Task: Select the listings delighting guests.
Action: Mouse moved to (1148, 323)
Screenshot: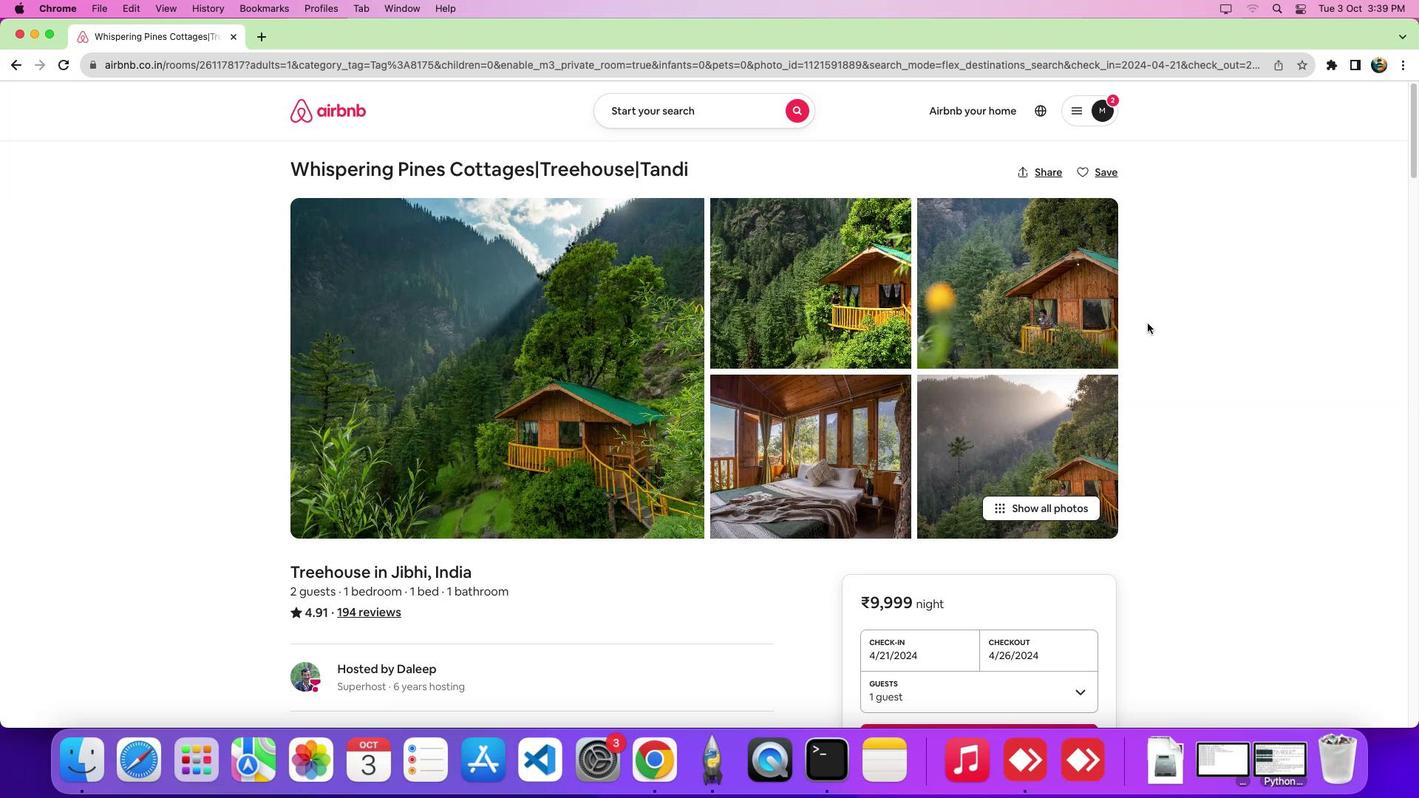 
Action: Mouse pressed left at (1148, 323)
Screenshot: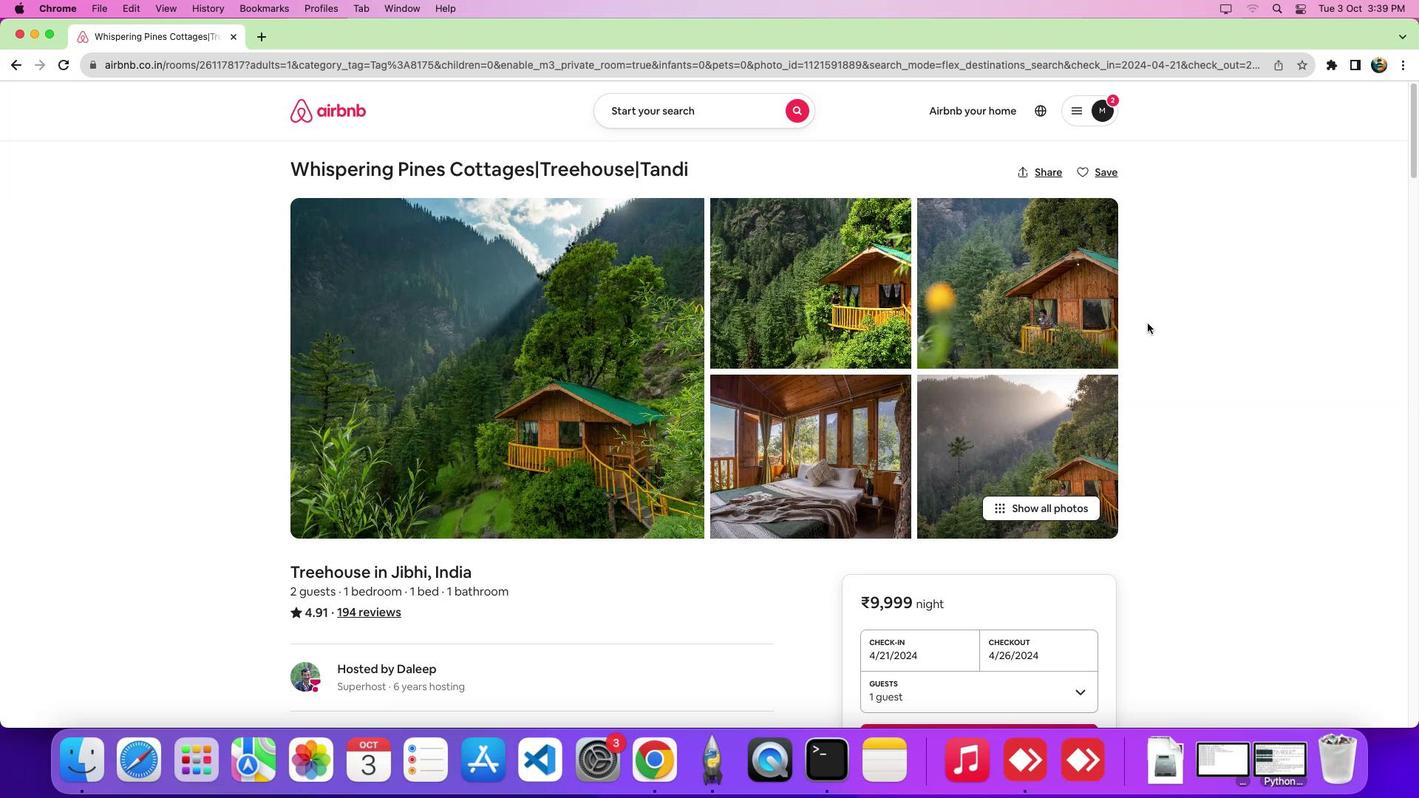 
Action: Mouse scrolled (1148, 323) with delta (0, 0)
Screenshot: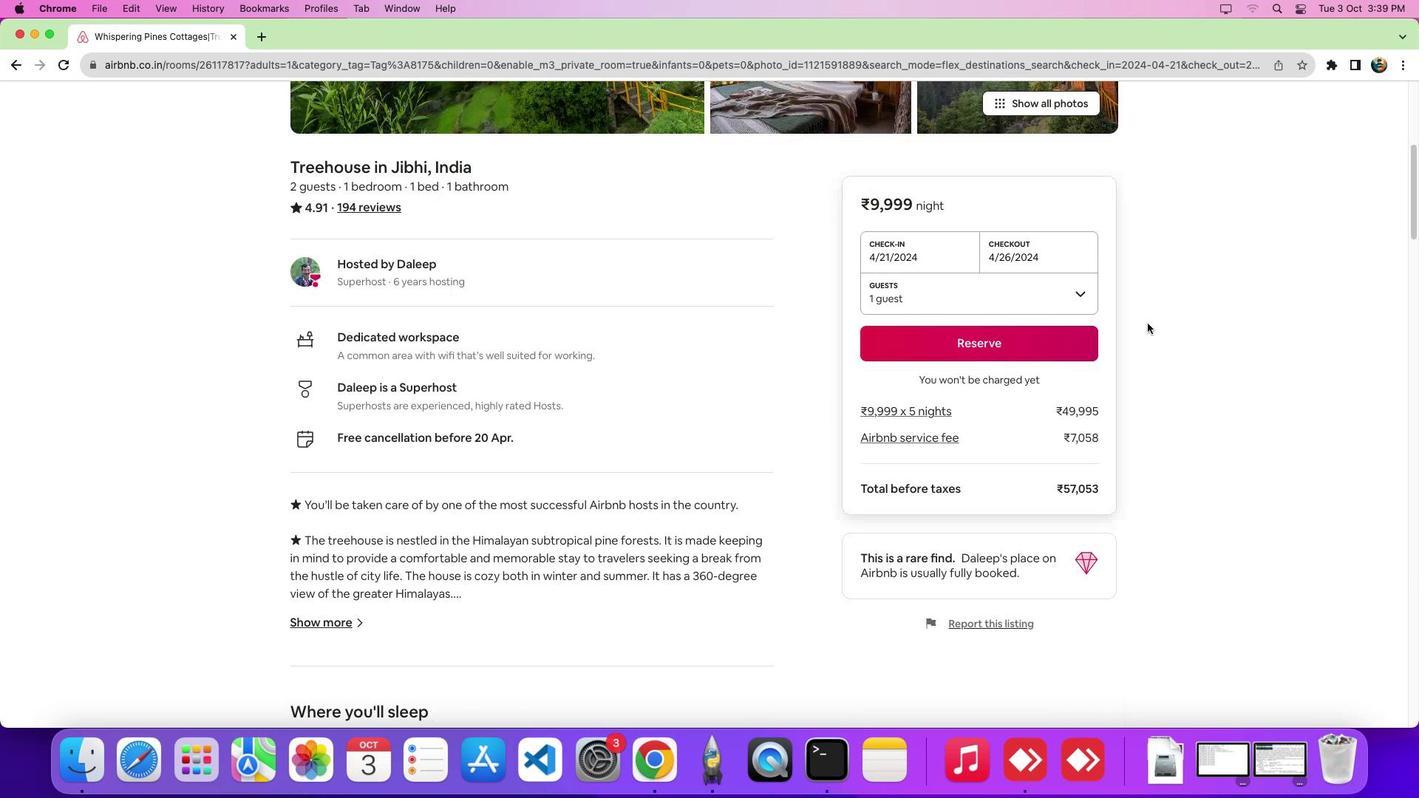 
Action: Mouse scrolled (1148, 323) with delta (0, 0)
Screenshot: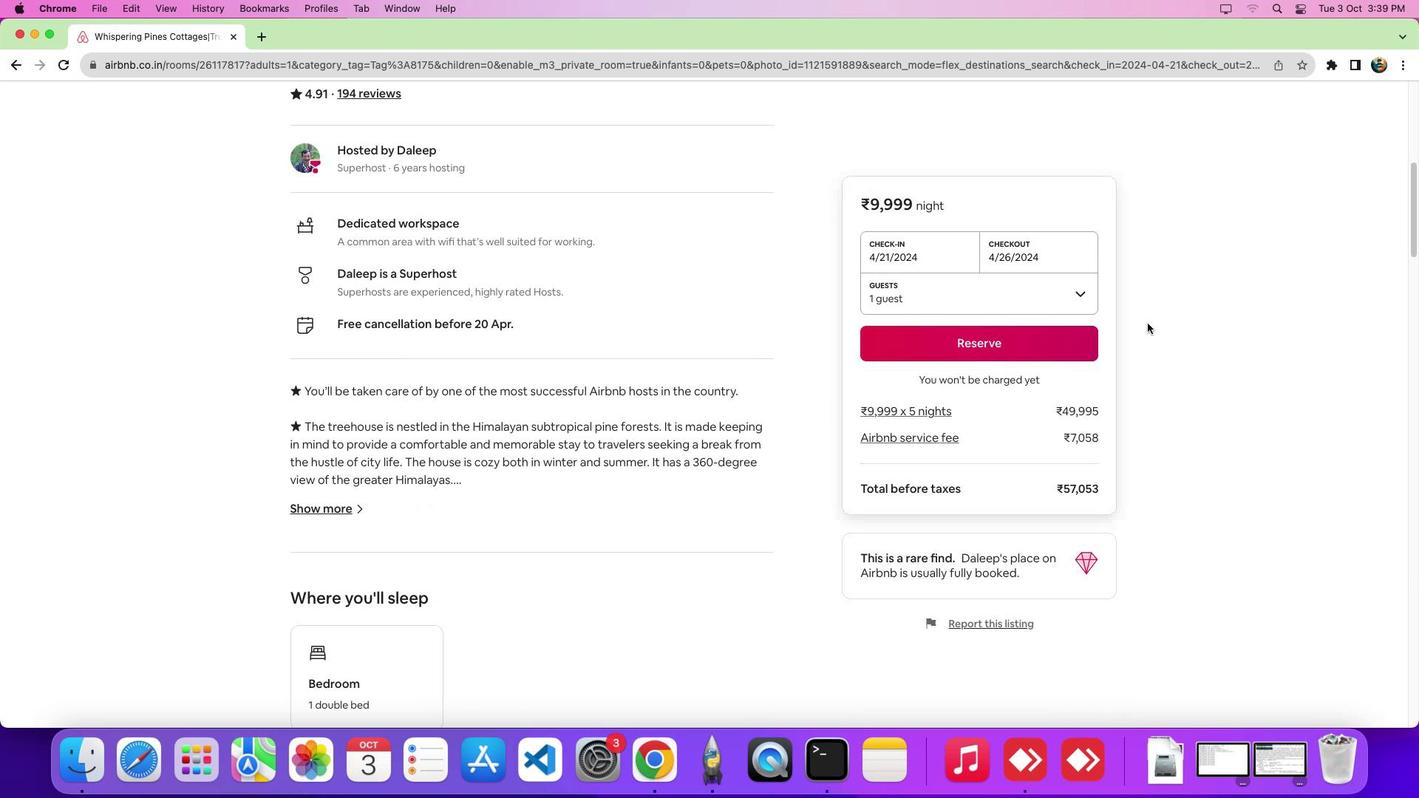 
Action: Mouse scrolled (1148, 323) with delta (0, -5)
Screenshot: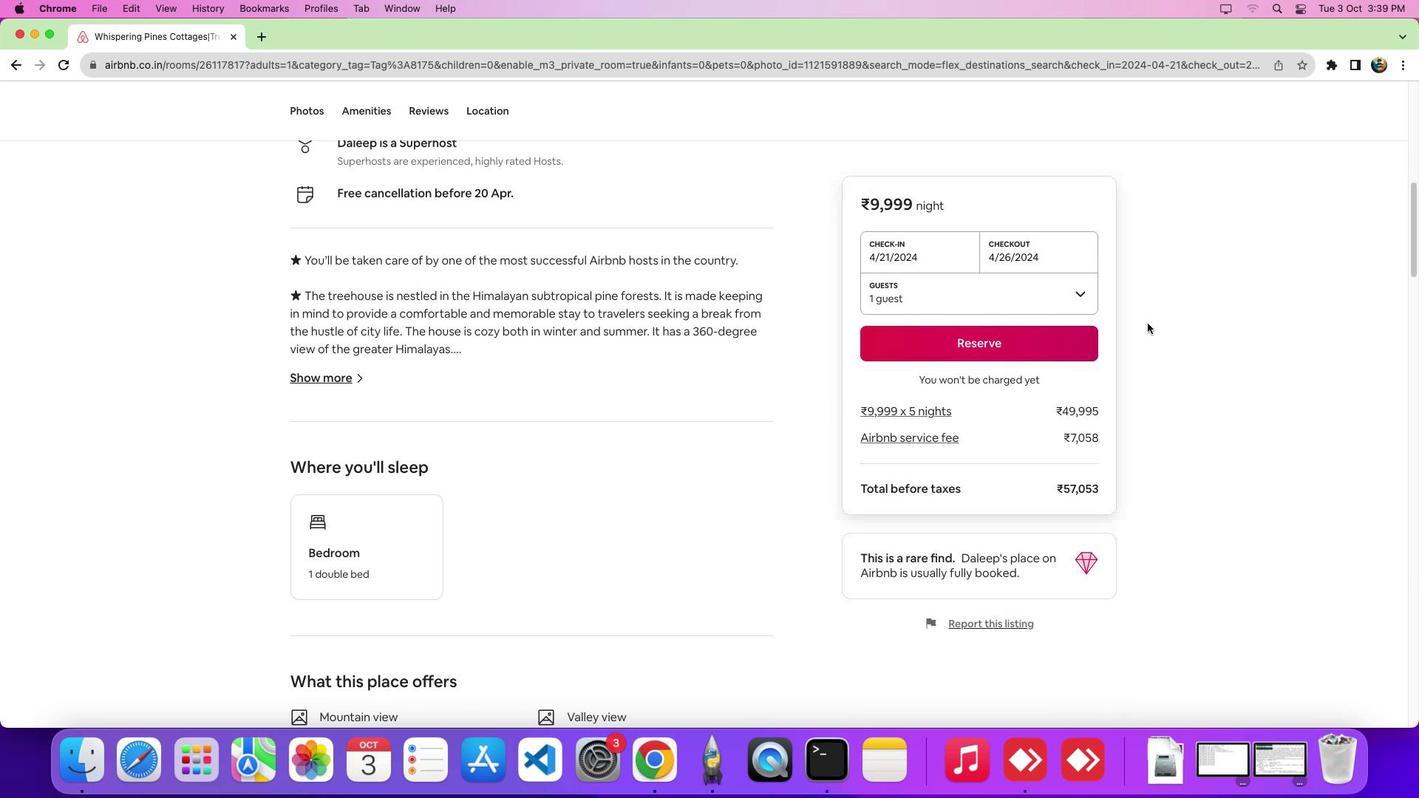 
Action: Mouse scrolled (1148, 323) with delta (0, -8)
Screenshot: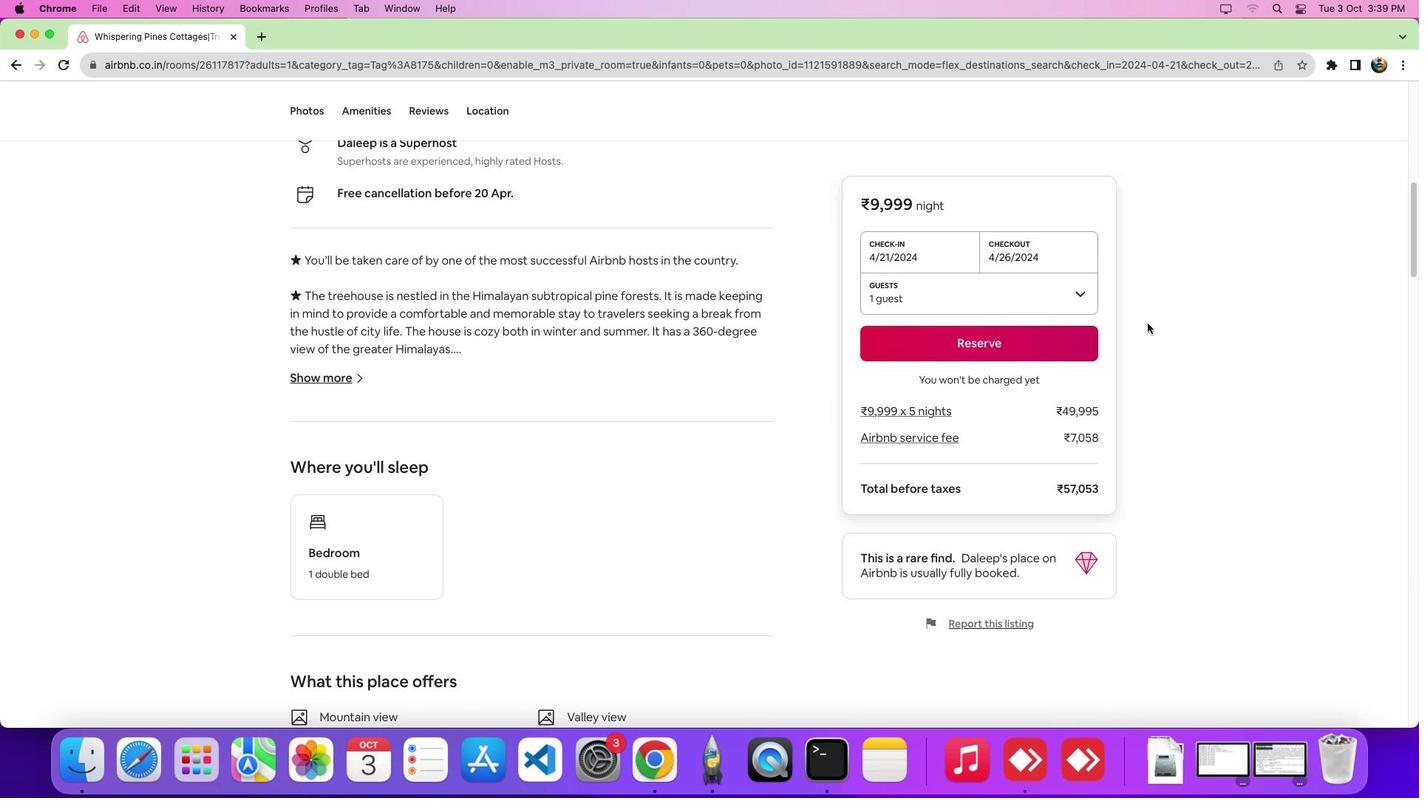 
Action: Mouse scrolled (1148, 323) with delta (0, 0)
Screenshot: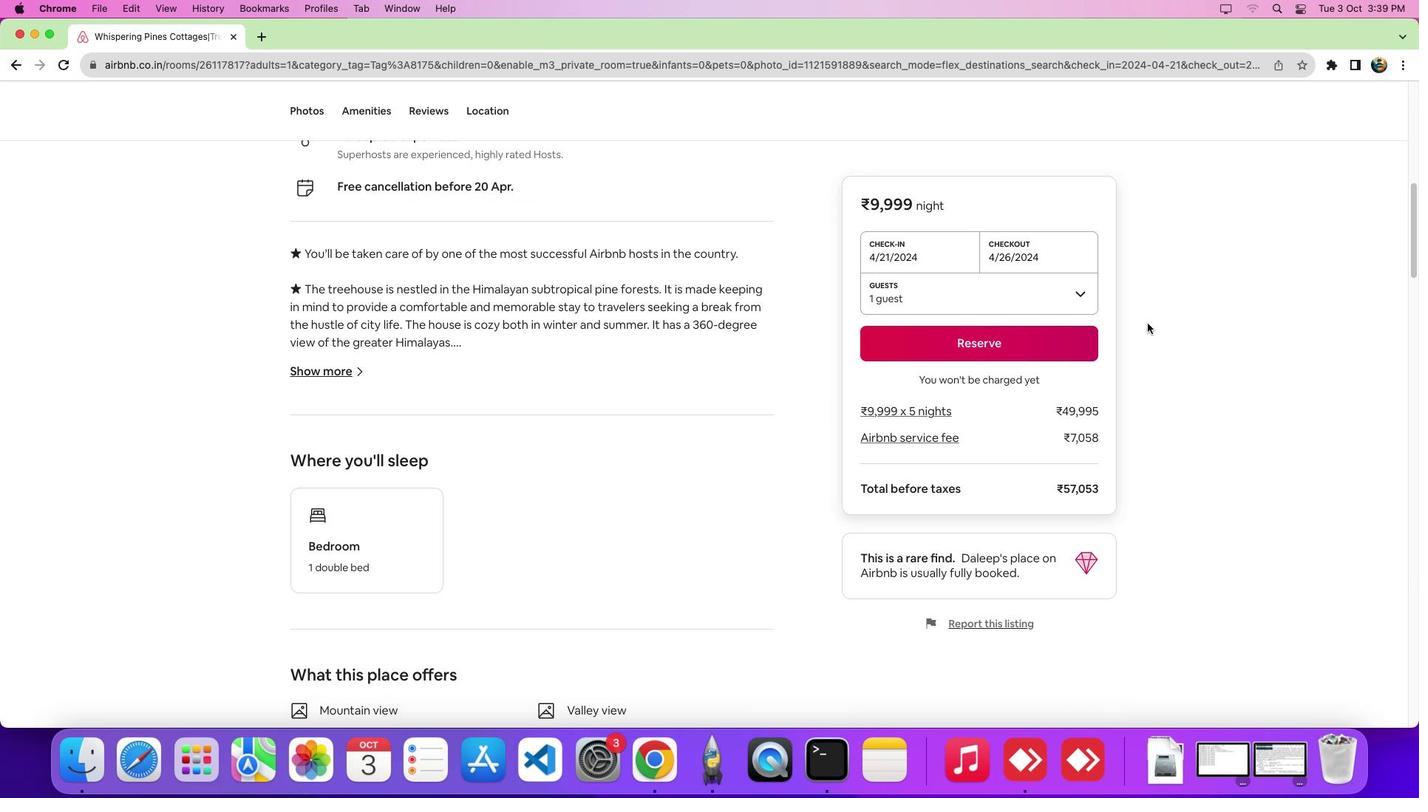 
Action: Mouse scrolled (1148, 323) with delta (0, 0)
Screenshot: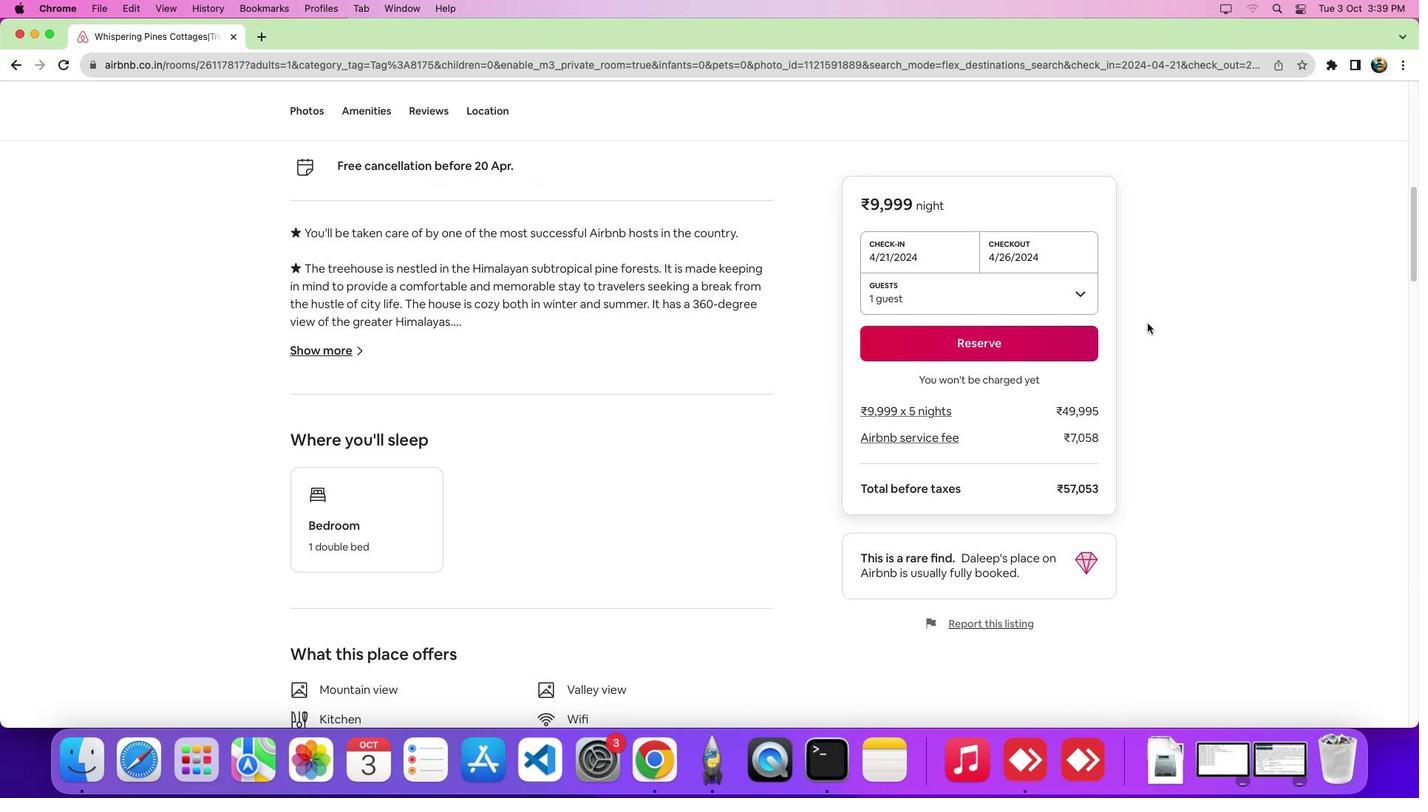 
Action: Mouse scrolled (1148, 323) with delta (0, 0)
Screenshot: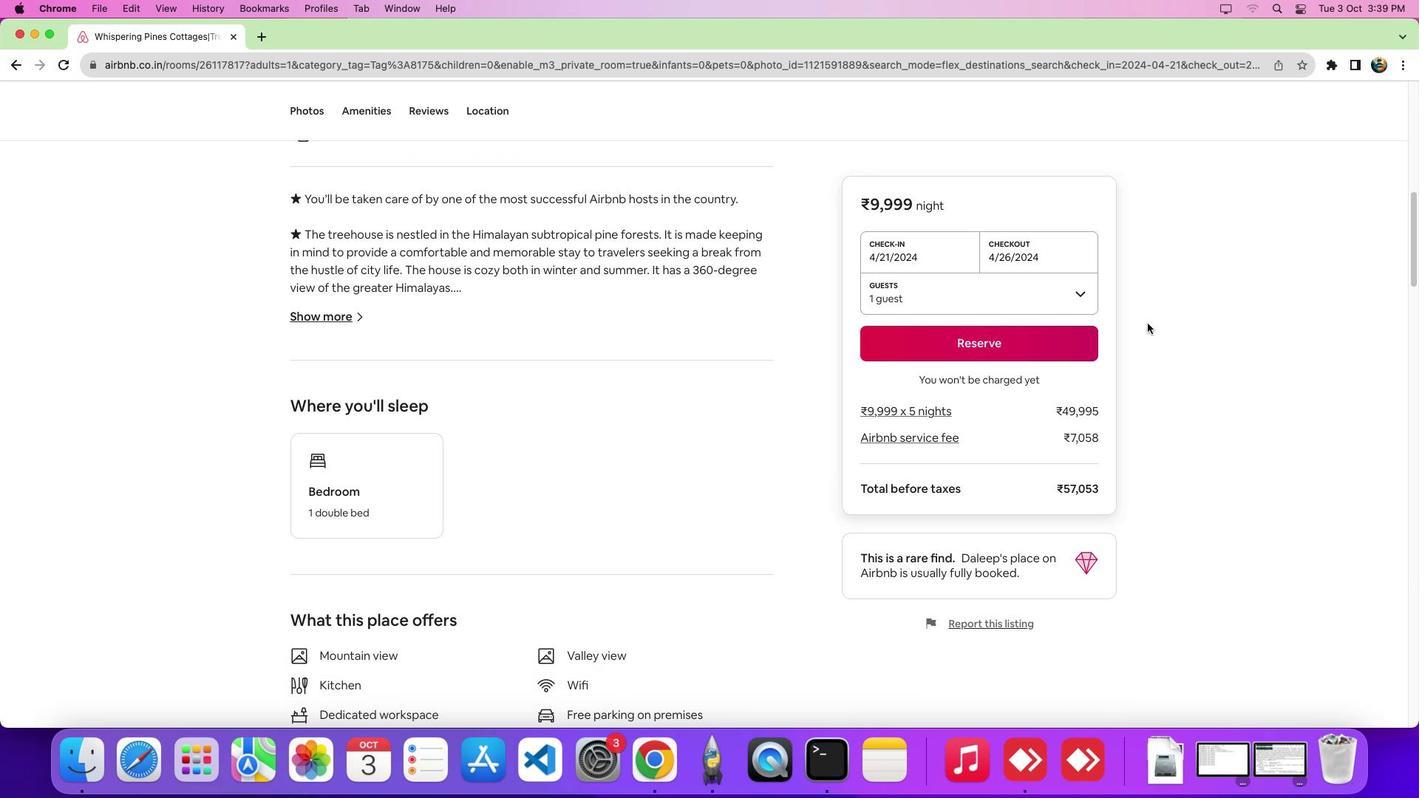 
Action: Mouse scrolled (1148, 323) with delta (0, 0)
Screenshot: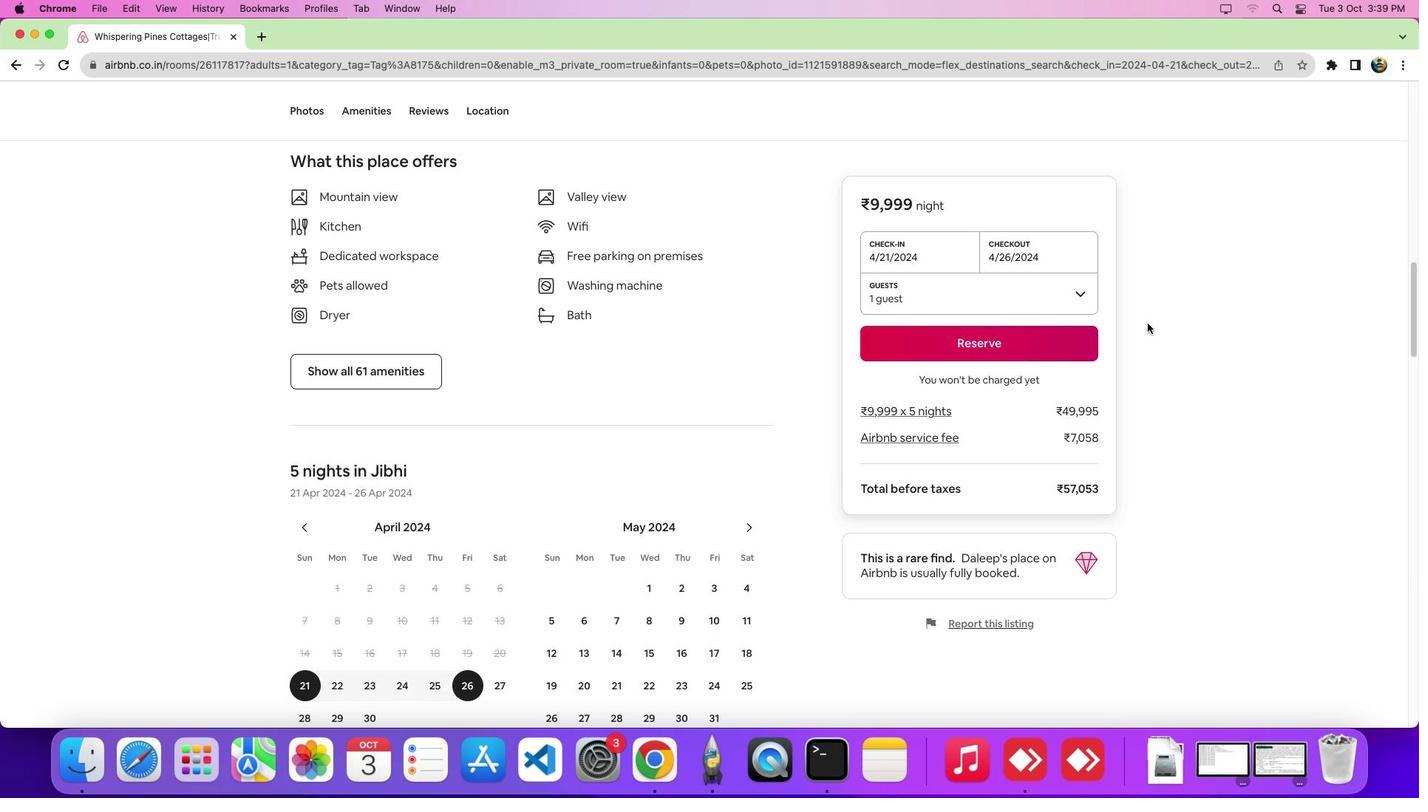 
Action: Mouse scrolled (1148, 323) with delta (0, -1)
Screenshot: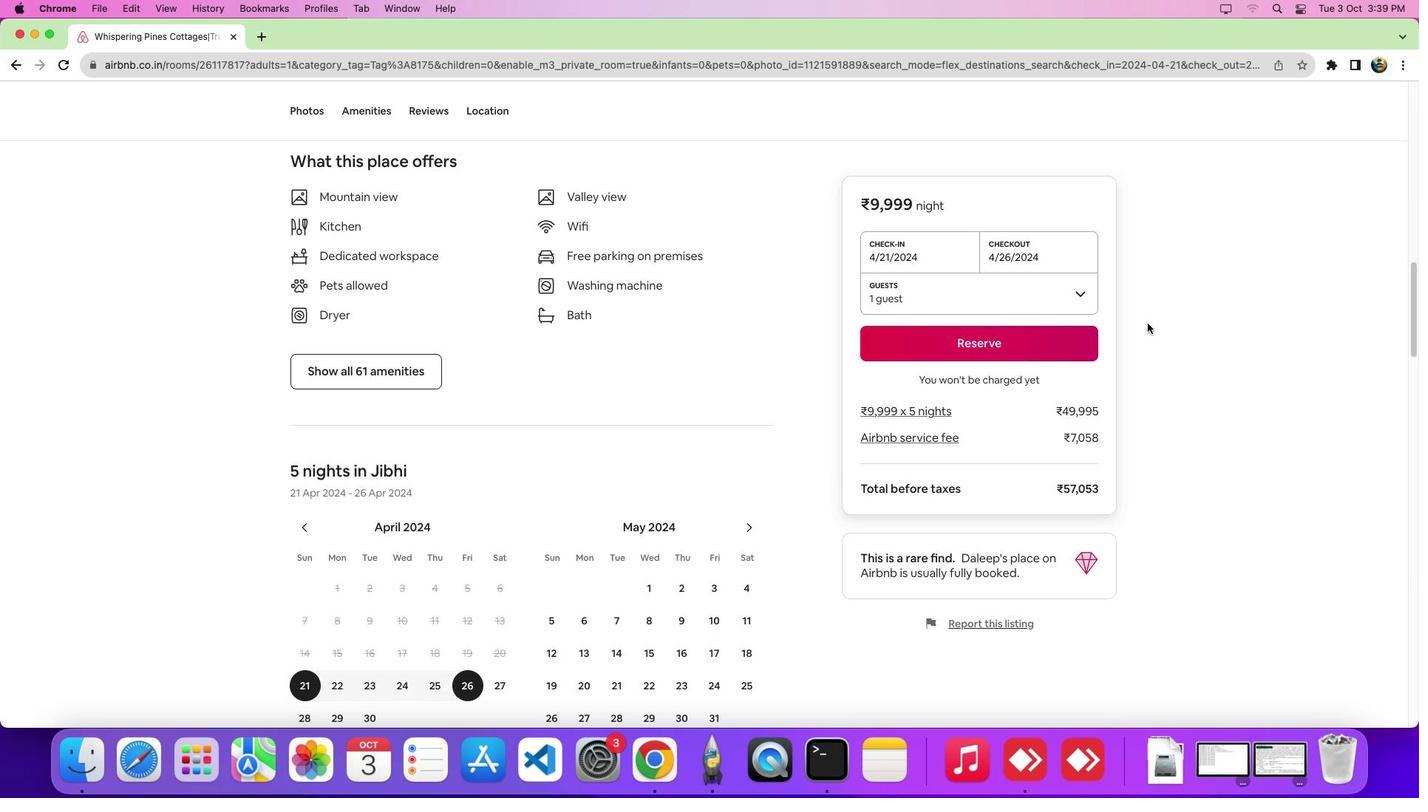 
Action: Mouse scrolled (1148, 323) with delta (0, -6)
Screenshot: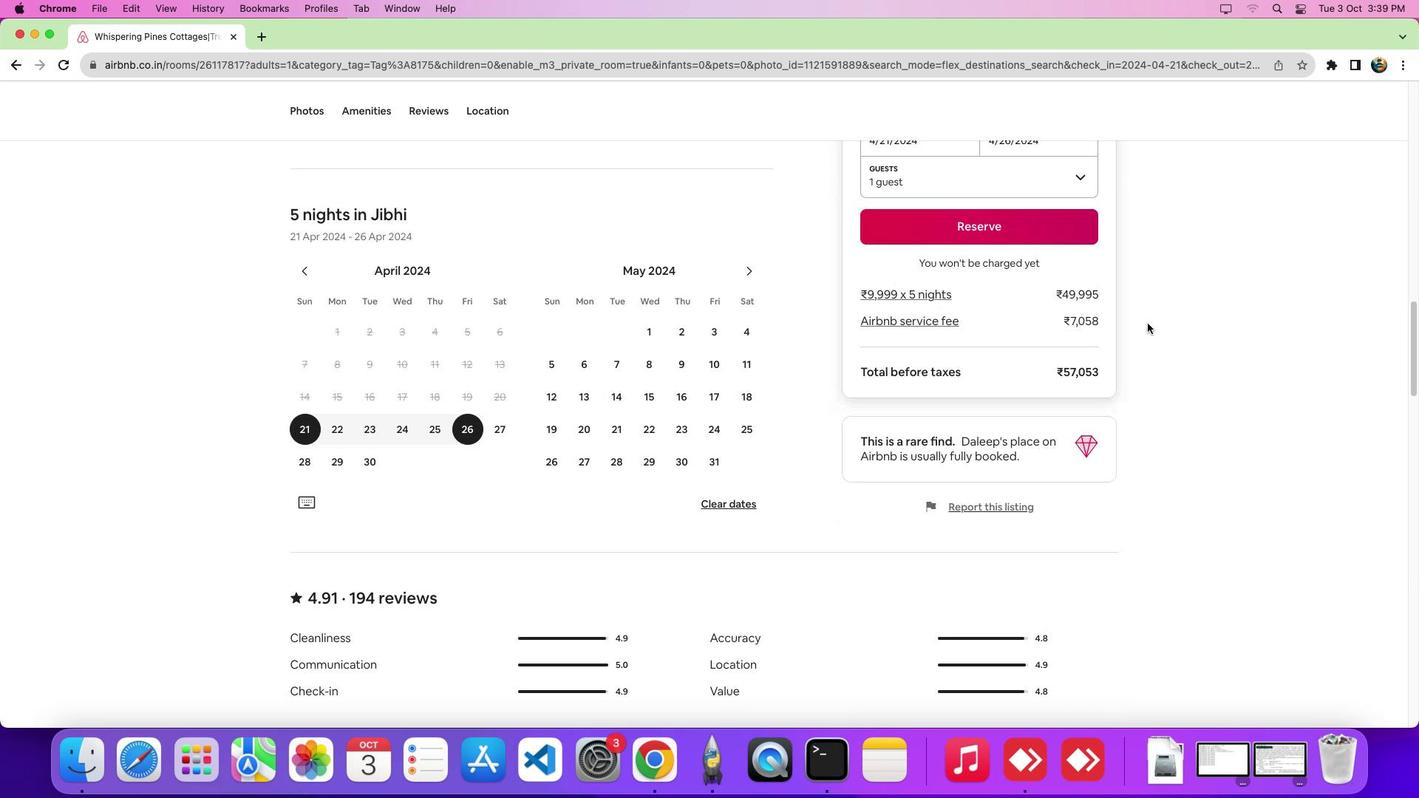 
Action: Mouse scrolled (1148, 323) with delta (0, -8)
Screenshot: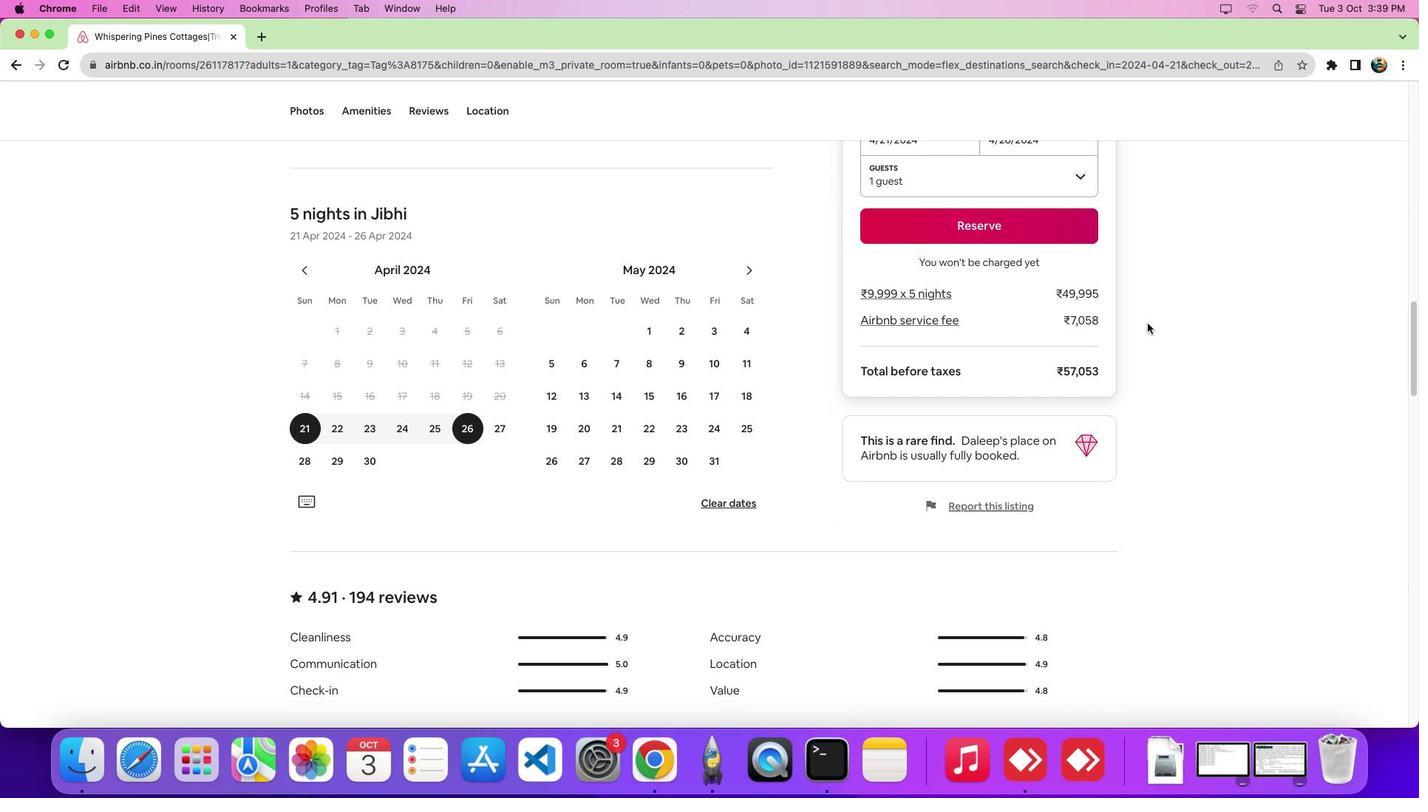 
Action: Mouse scrolled (1148, 323) with delta (0, 0)
Screenshot: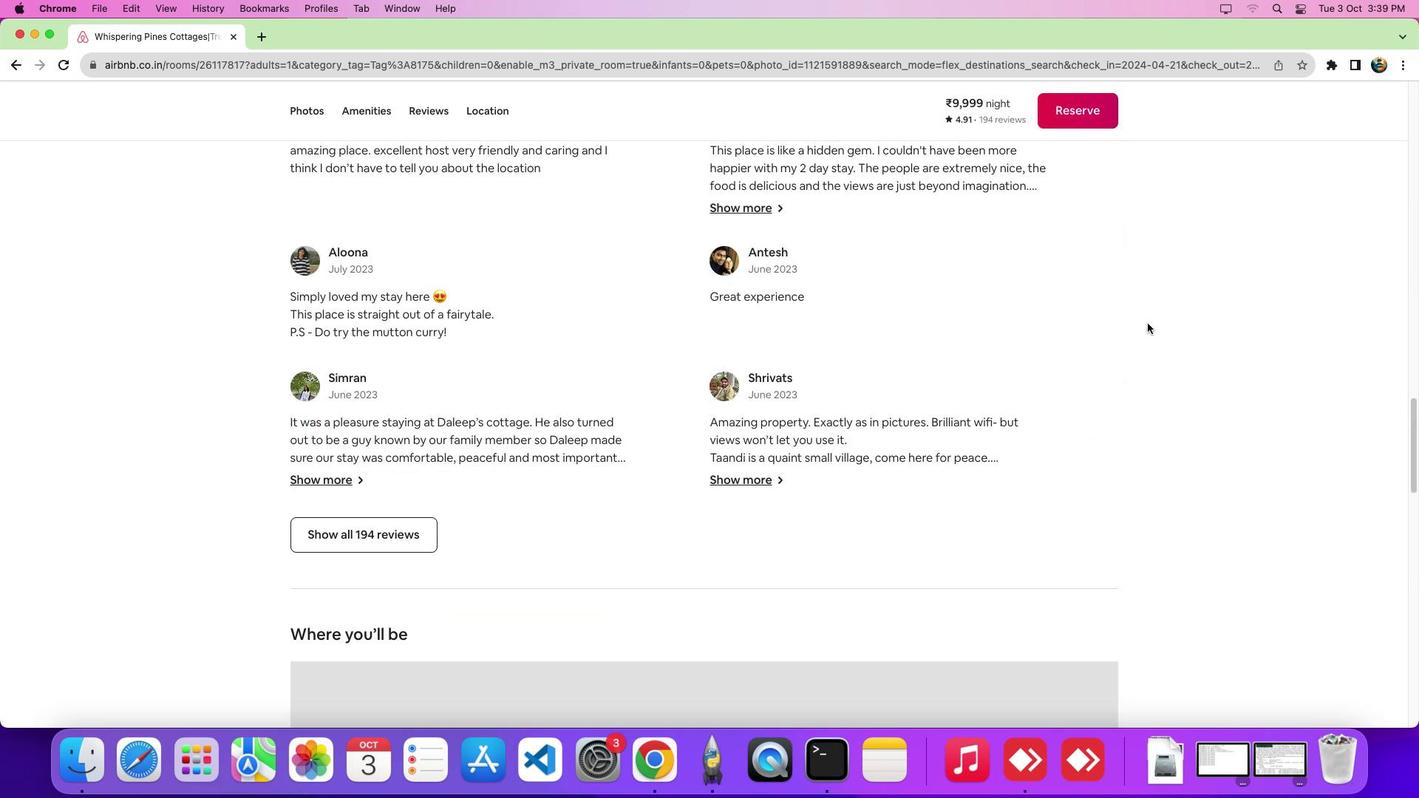 
Action: Mouse scrolled (1148, 323) with delta (0, -1)
Screenshot: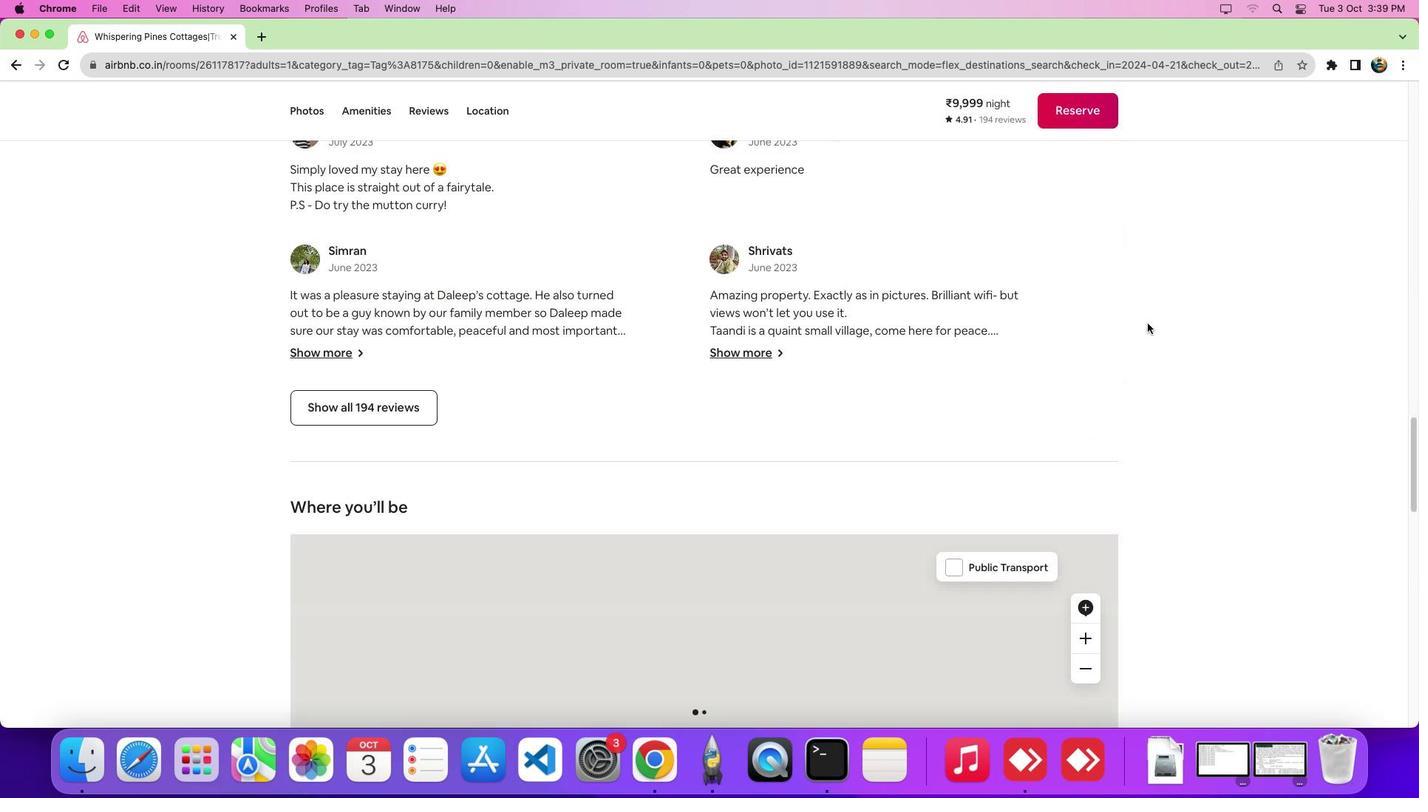 
Action: Mouse scrolled (1148, 323) with delta (0, -6)
Screenshot: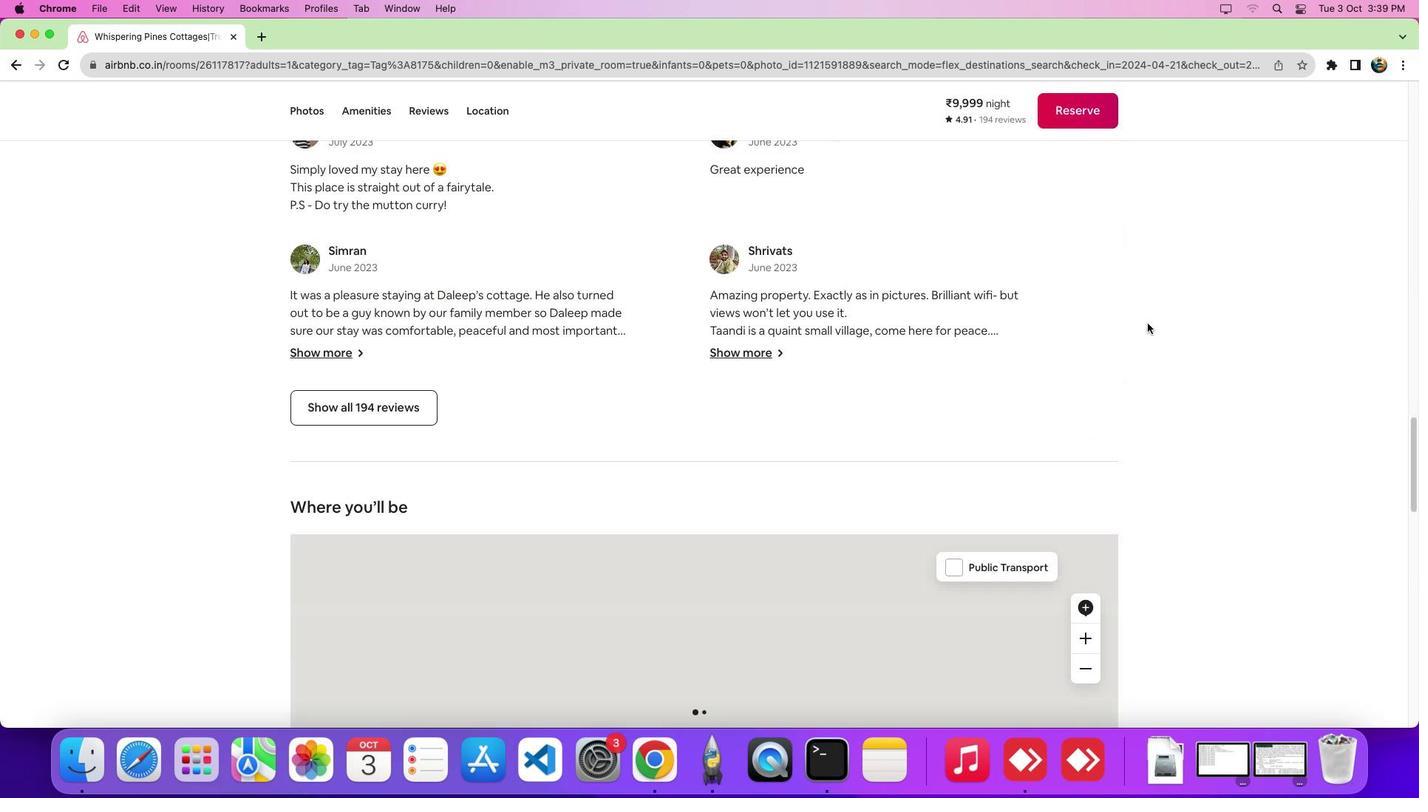 
Action: Mouse scrolled (1148, 323) with delta (0, -9)
Screenshot: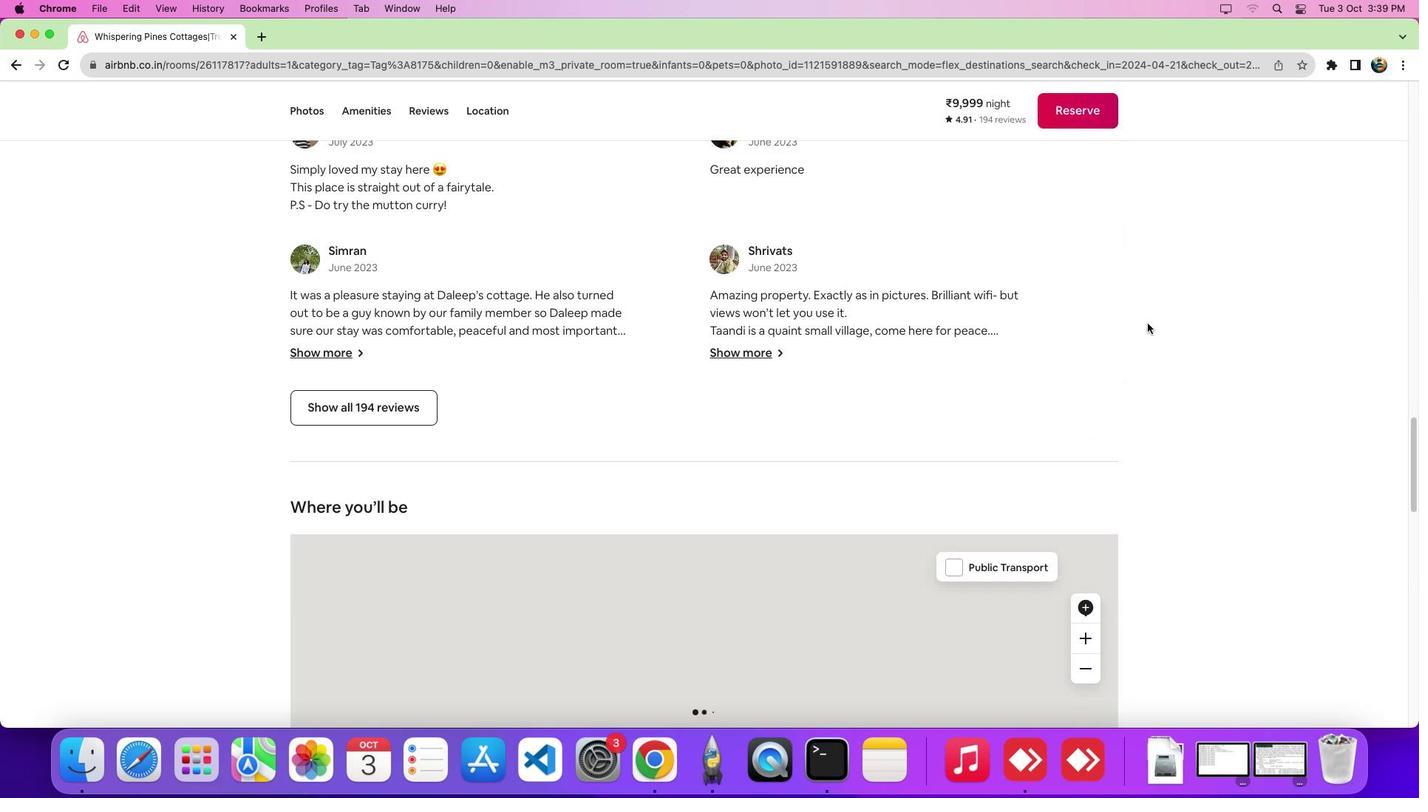 
Action: Mouse moved to (1147, 323)
Screenshot: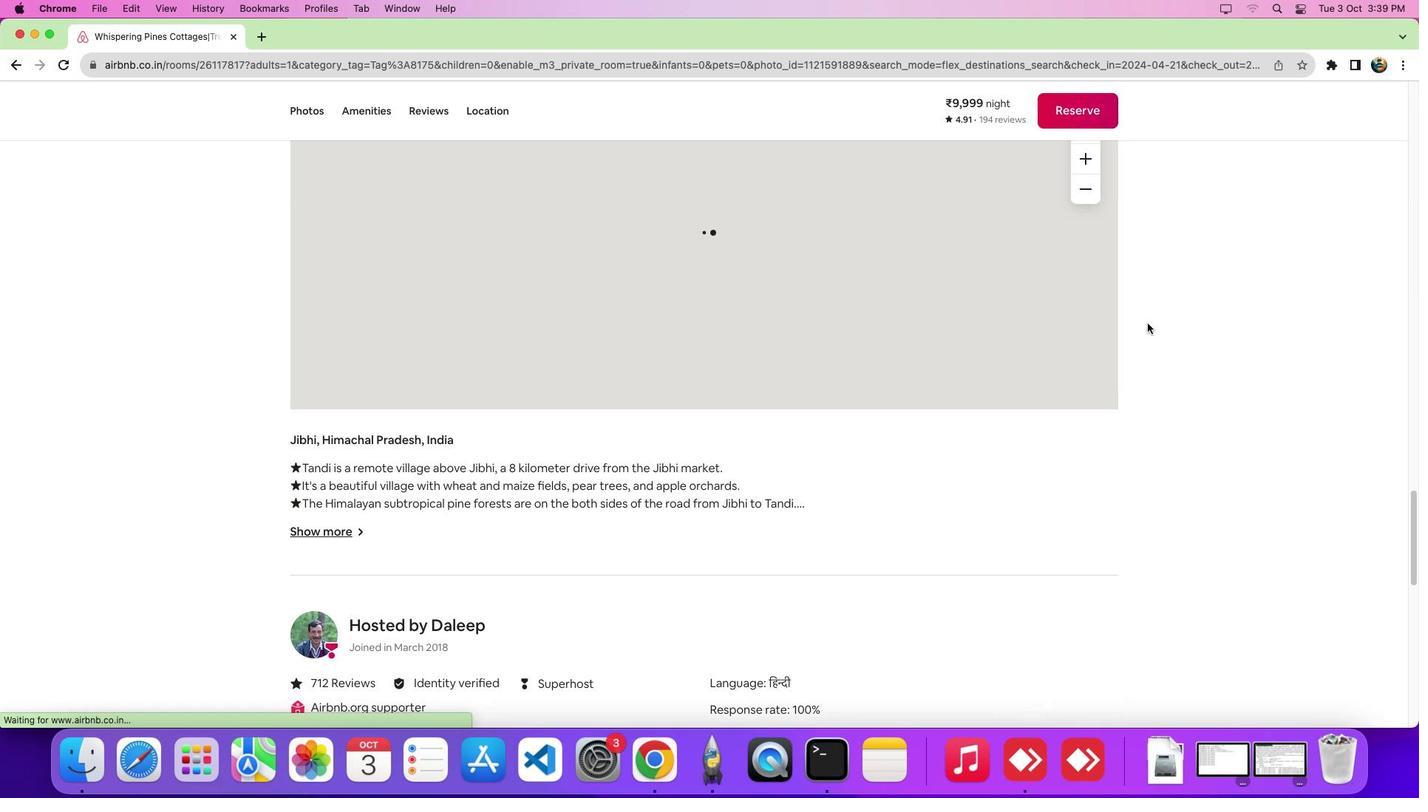 
Action: Mouse scrolled (1147, 323) with delta (0, 0)
Screenshot: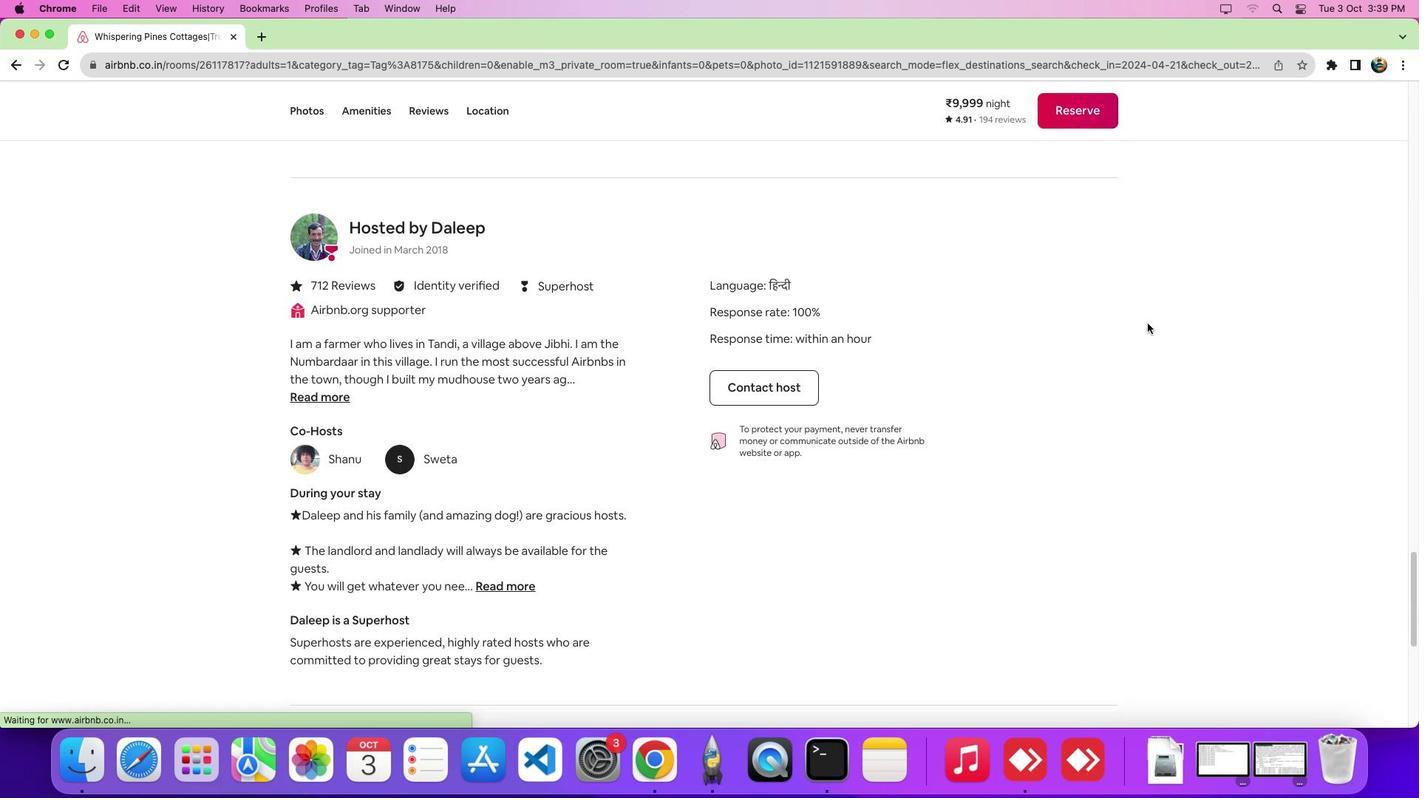 
Action: Mouse scrolled (1147, 323) with delta (0, -1)
Screenshot: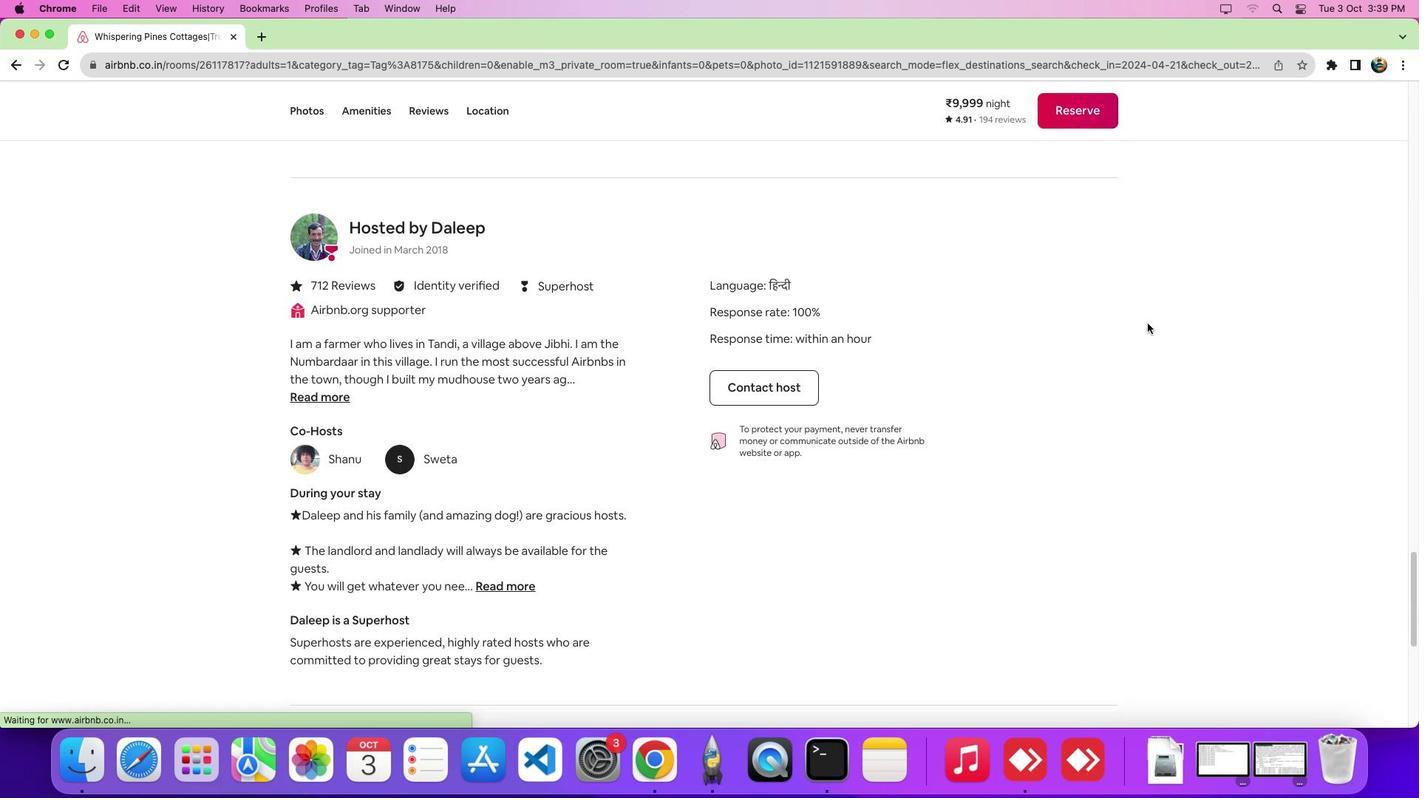 
Action: Mouse scrolled (1147, 323) with delta (0, -6)
Screenshot: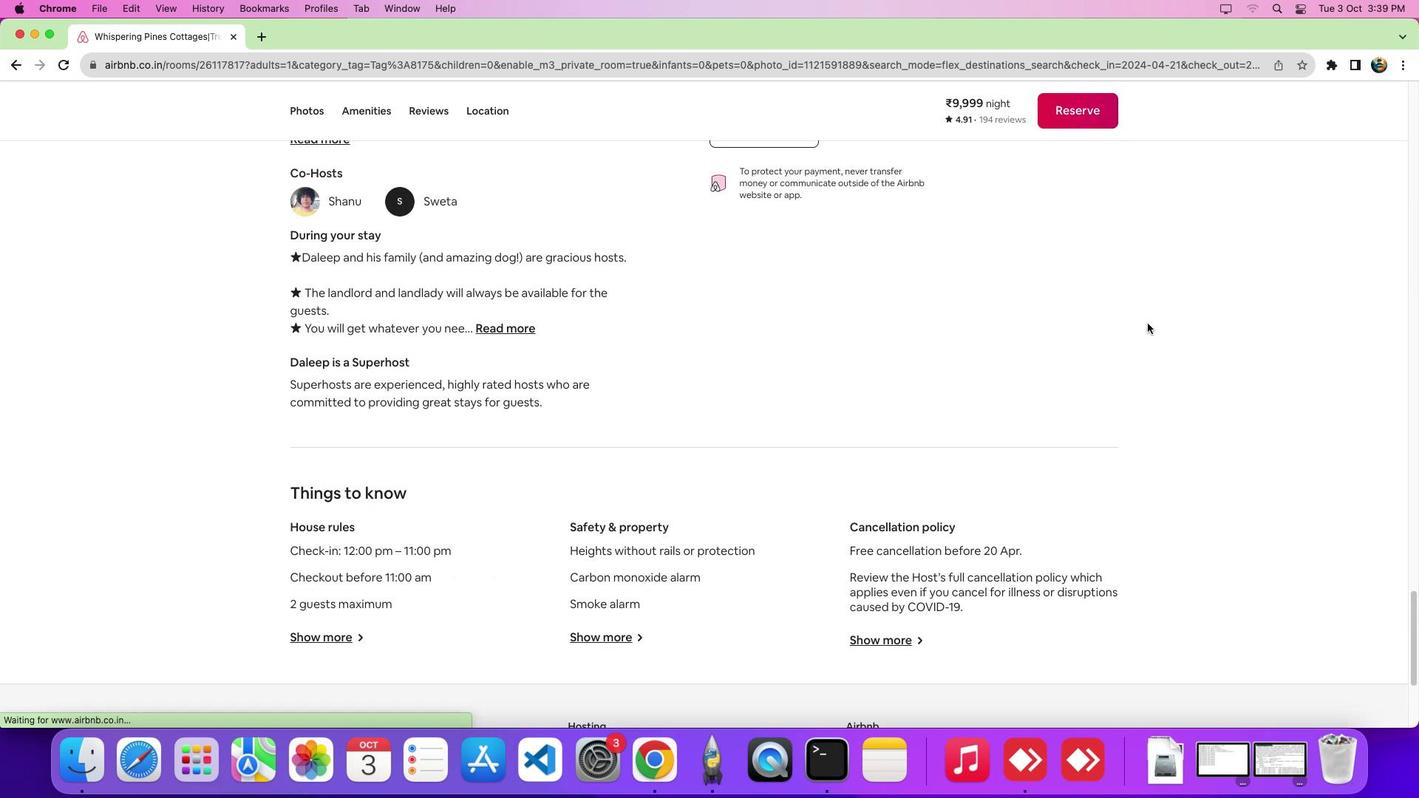 
Action: Mouse scrolled (1147, 323) with delta (0, -9)
Screenshot: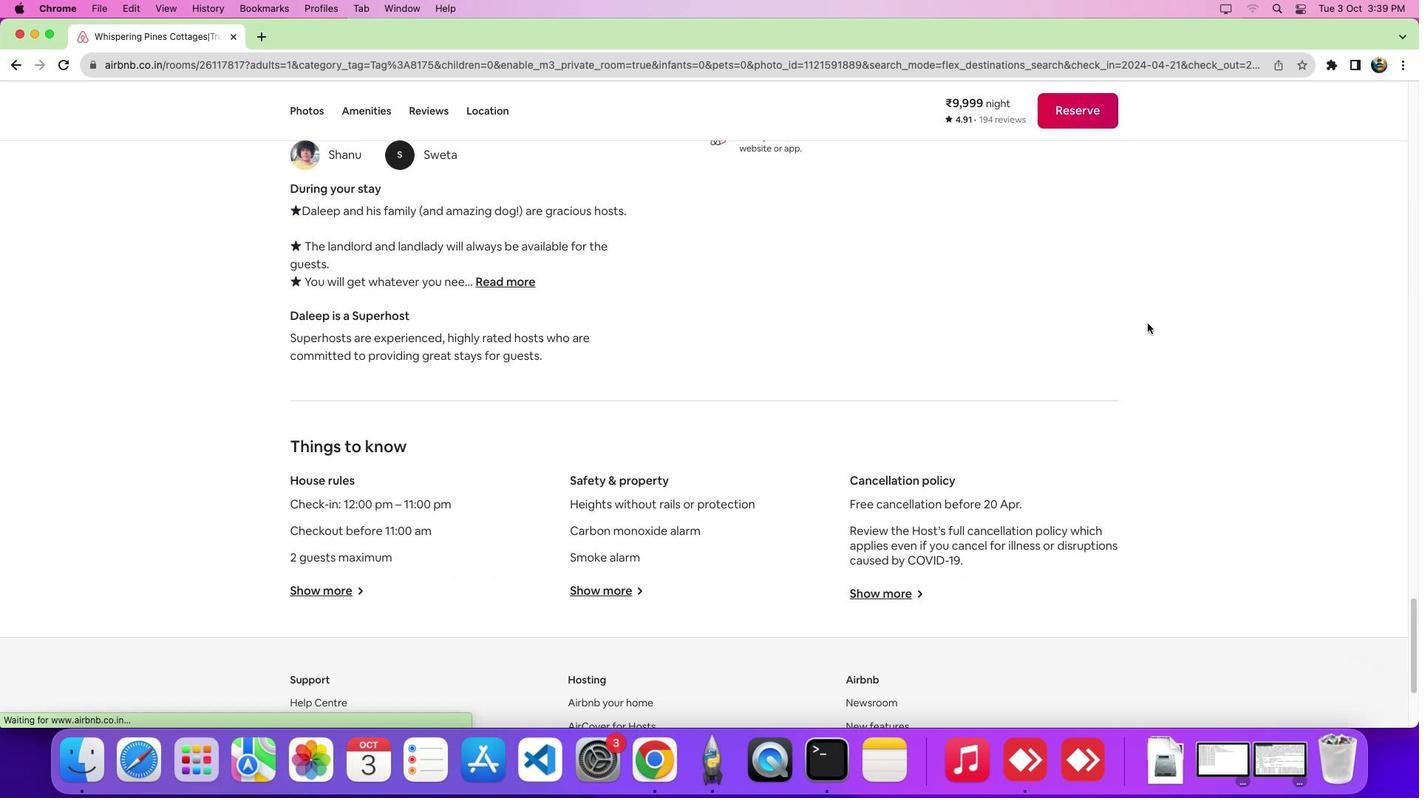 
Action: Mouse scrolled (1147, 323) with delta (0, -10)
Screenshot: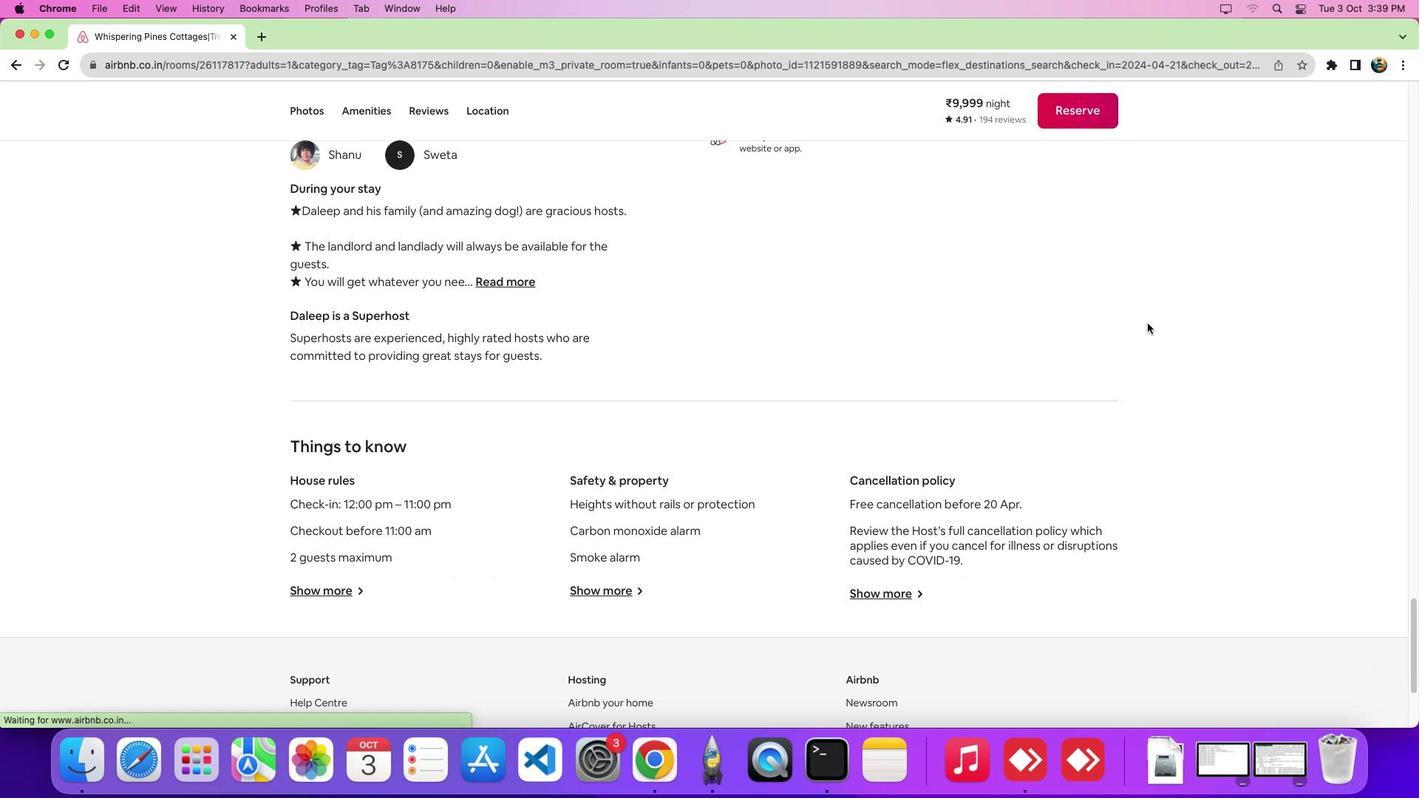 
Action: Mouse scrolled (1147, 323) with delta (0, 0)
Screenshot: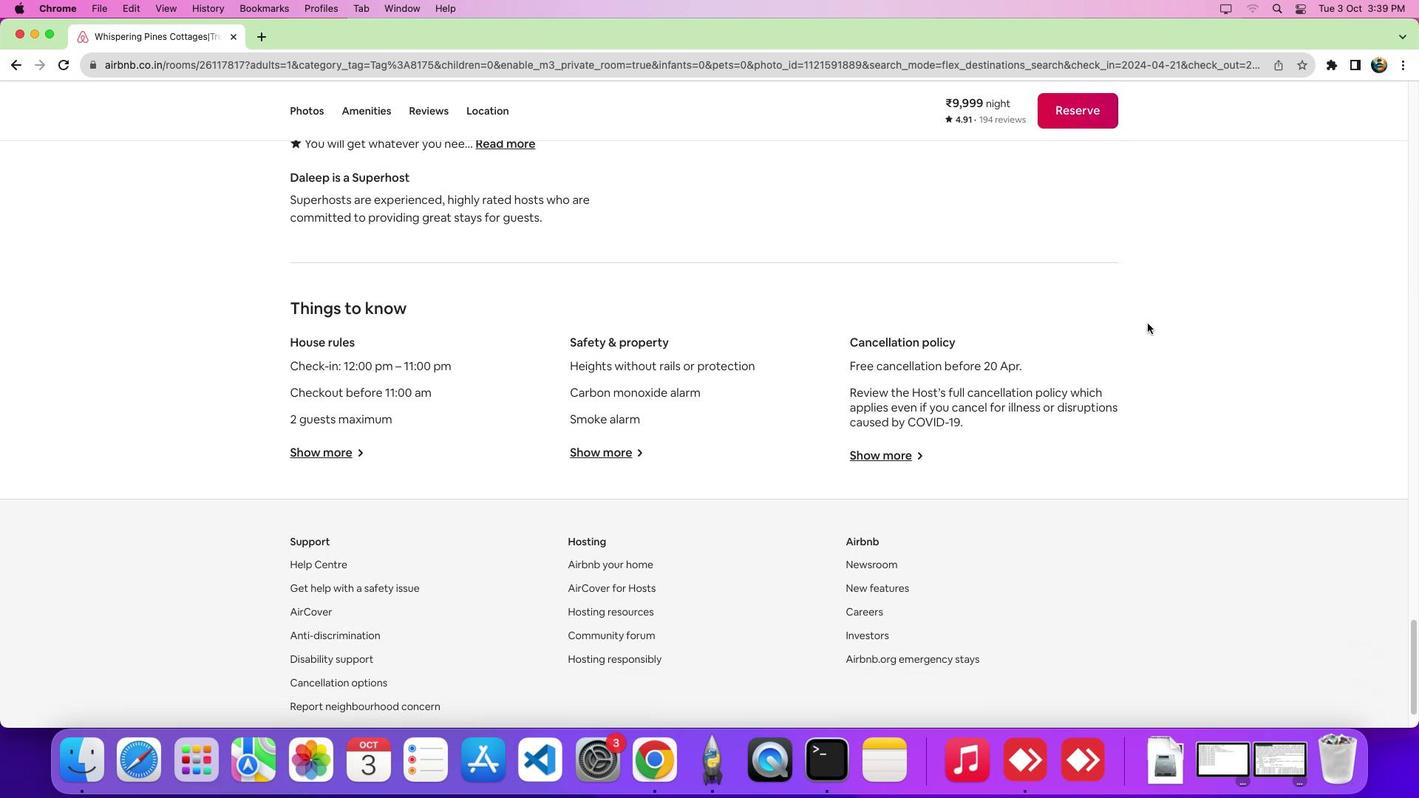 
Action: Mouse scrolled (1147, 323) with delta (0, 0)
Screenshot: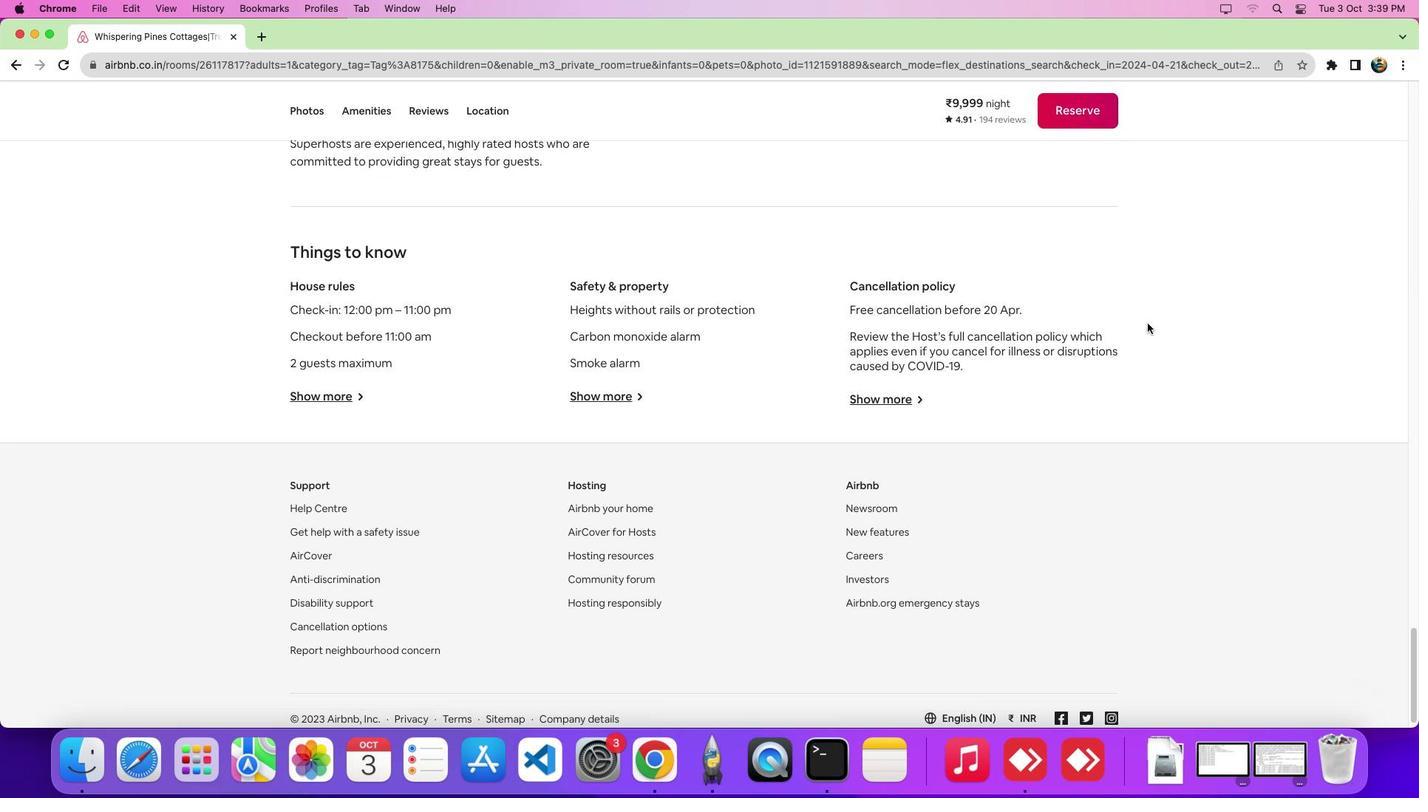 
Action: Mouse scrolled (1147, 323) with delta (0, -6)
Screenshot: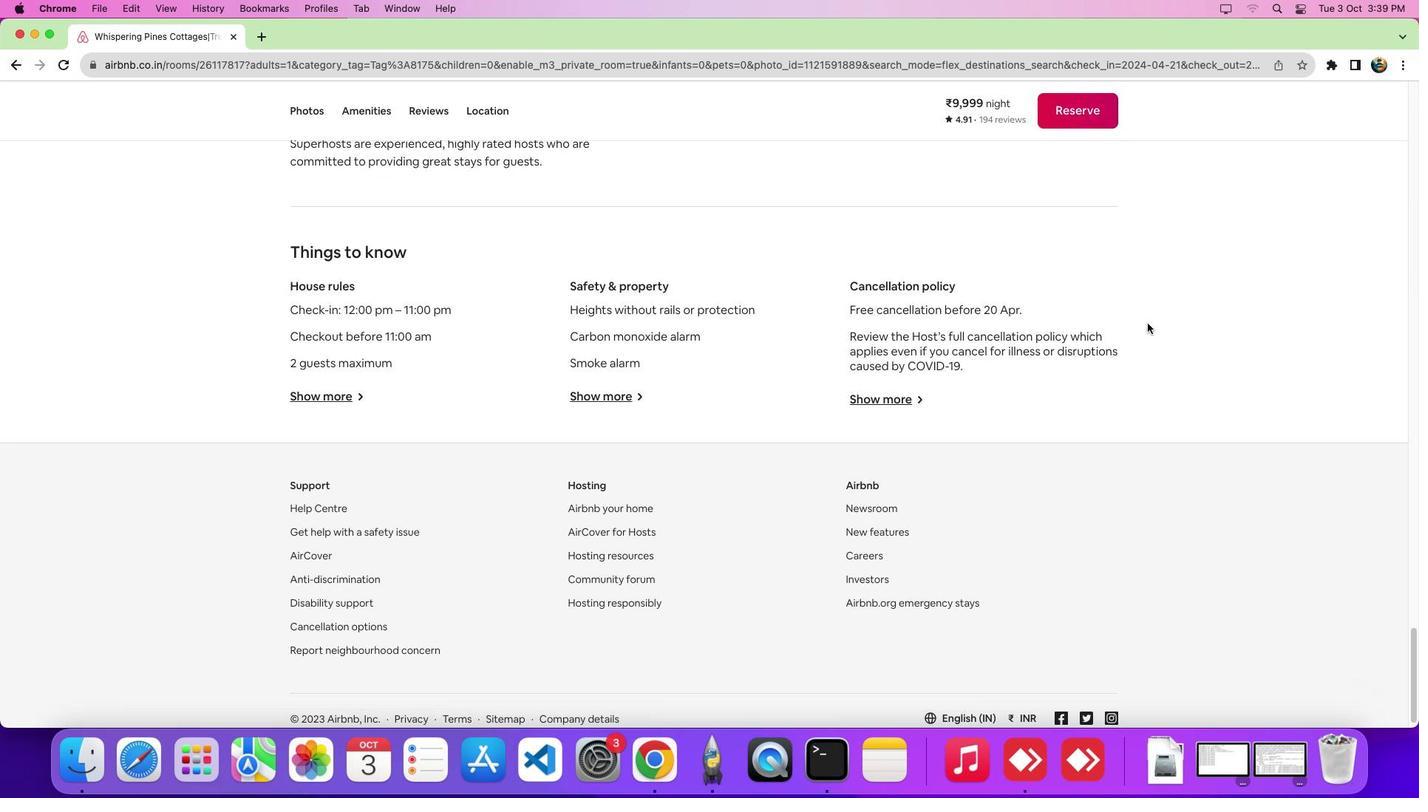 
Action: Mouse scrolled (1147, 323) with delta (0, -9)
Screenshot: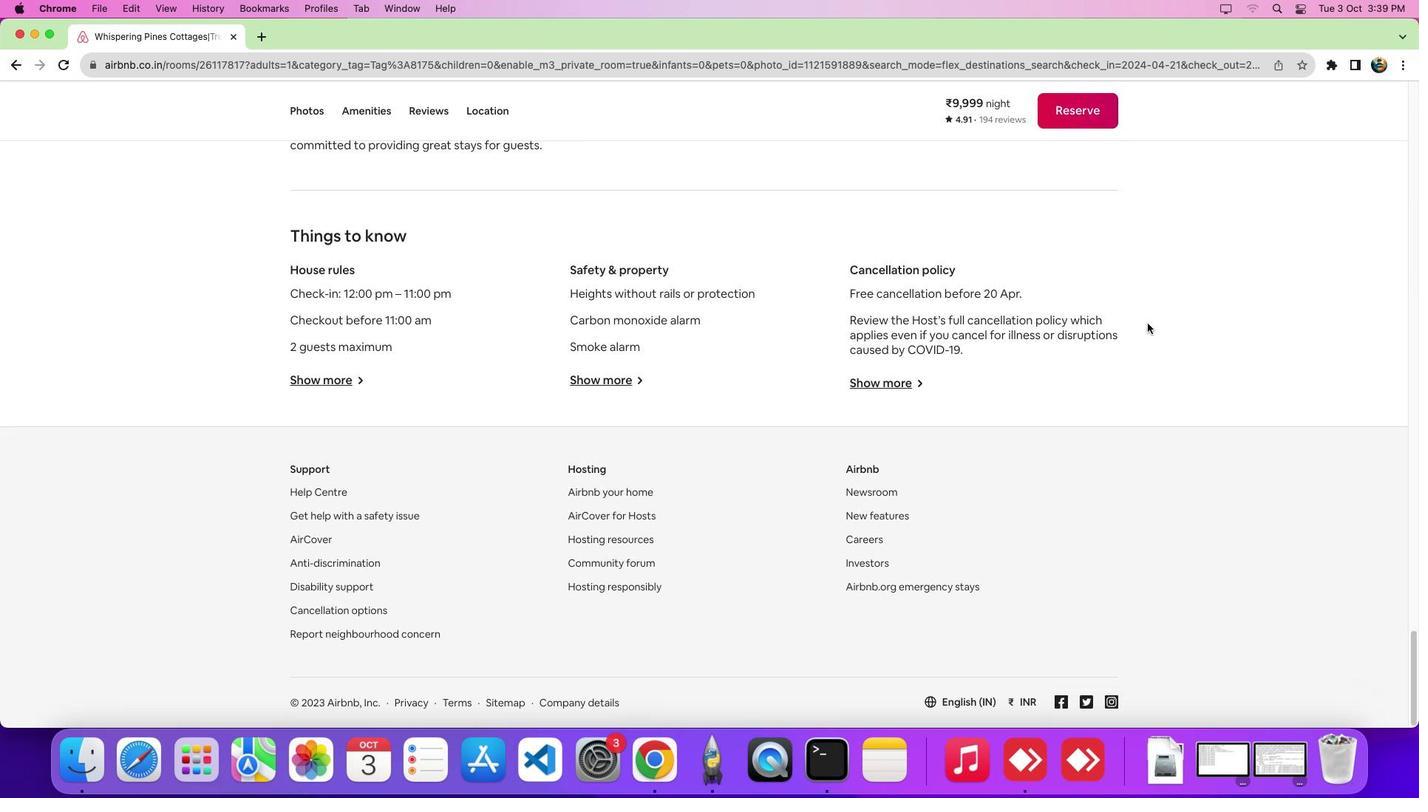 
Action: Mouse scrolled (1147, 323) with delta (0, -10)
Screenshot: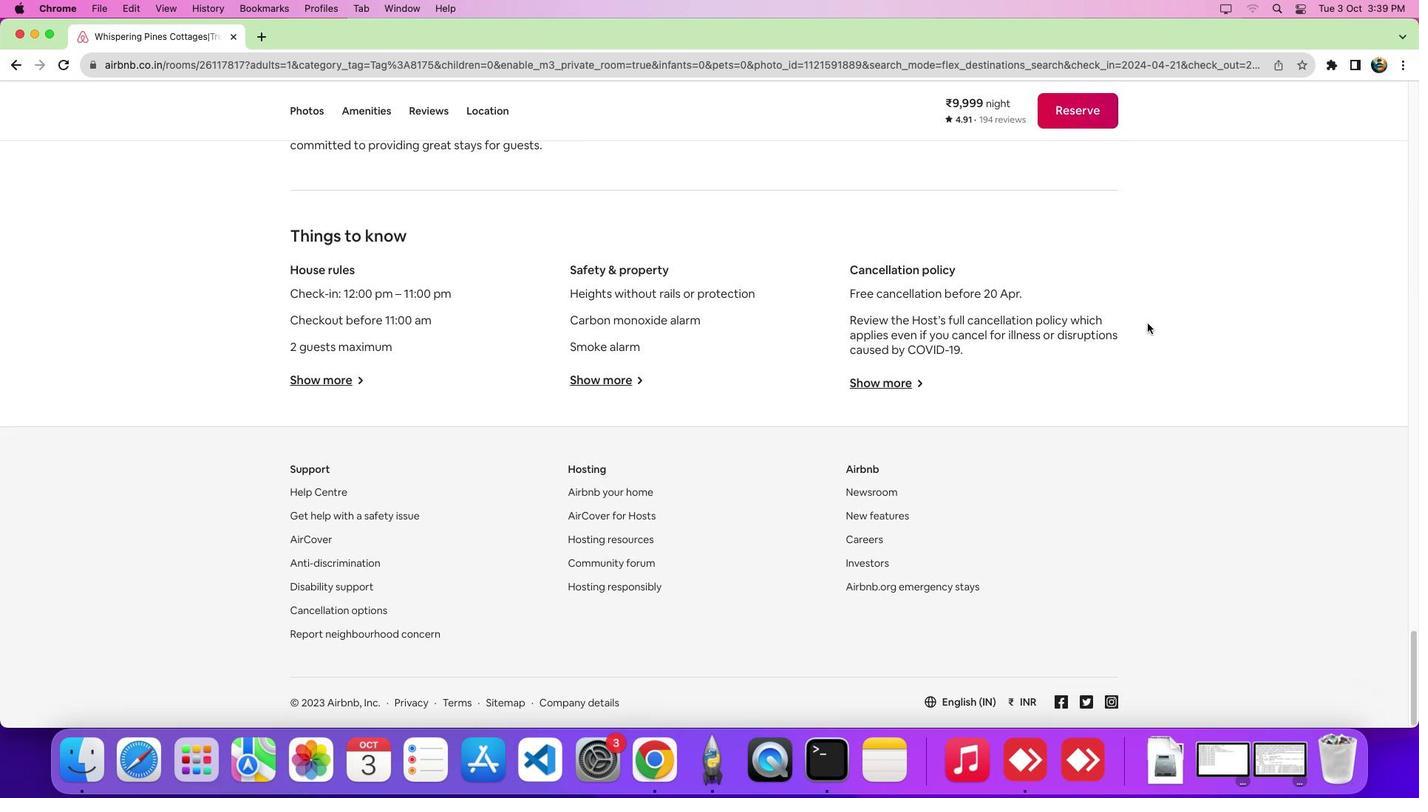 
Action: Mouse scrolled (1147, 323) with delta (0, 0)
Screenshot: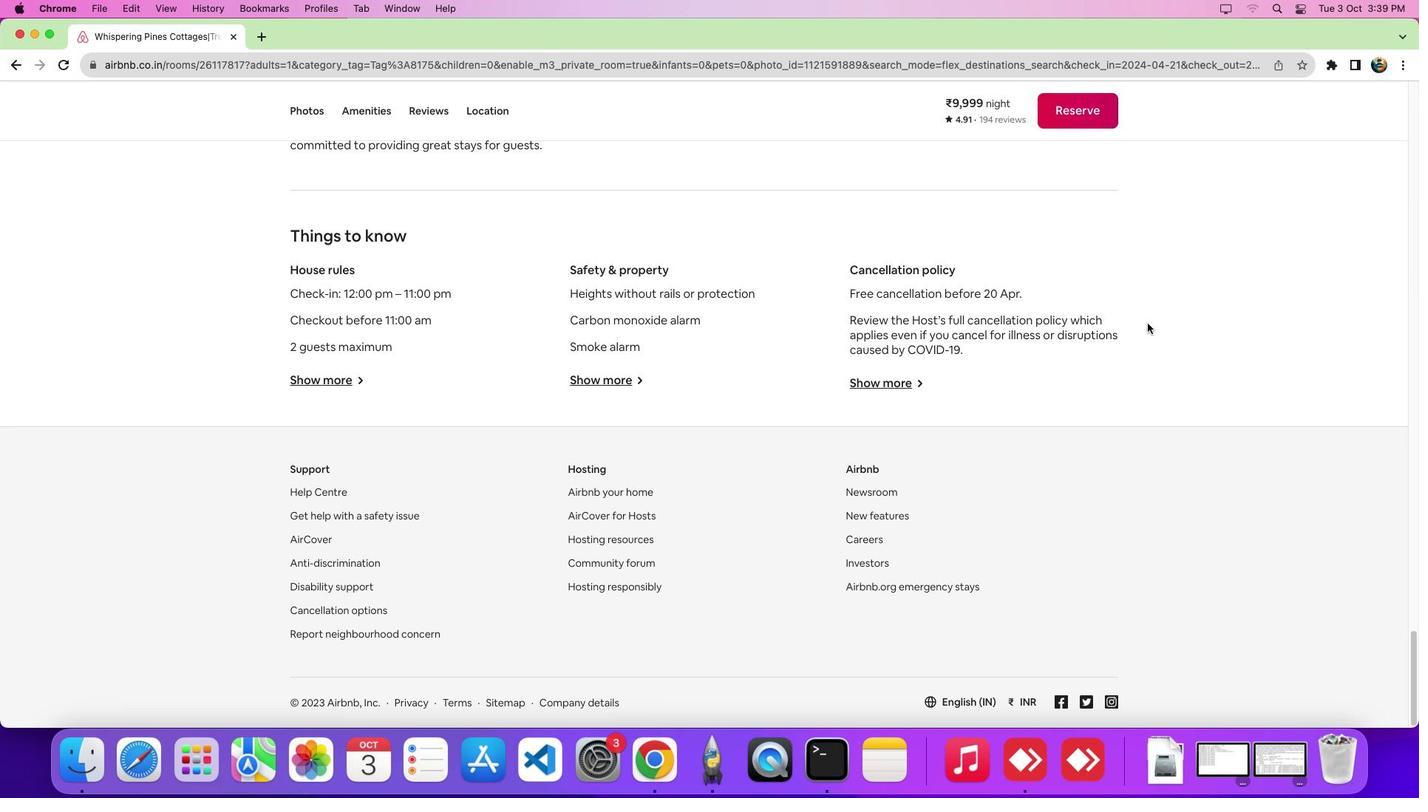 
Action: Mouse scrolled (1147, 323) with delta (0, -1)
Screenshot: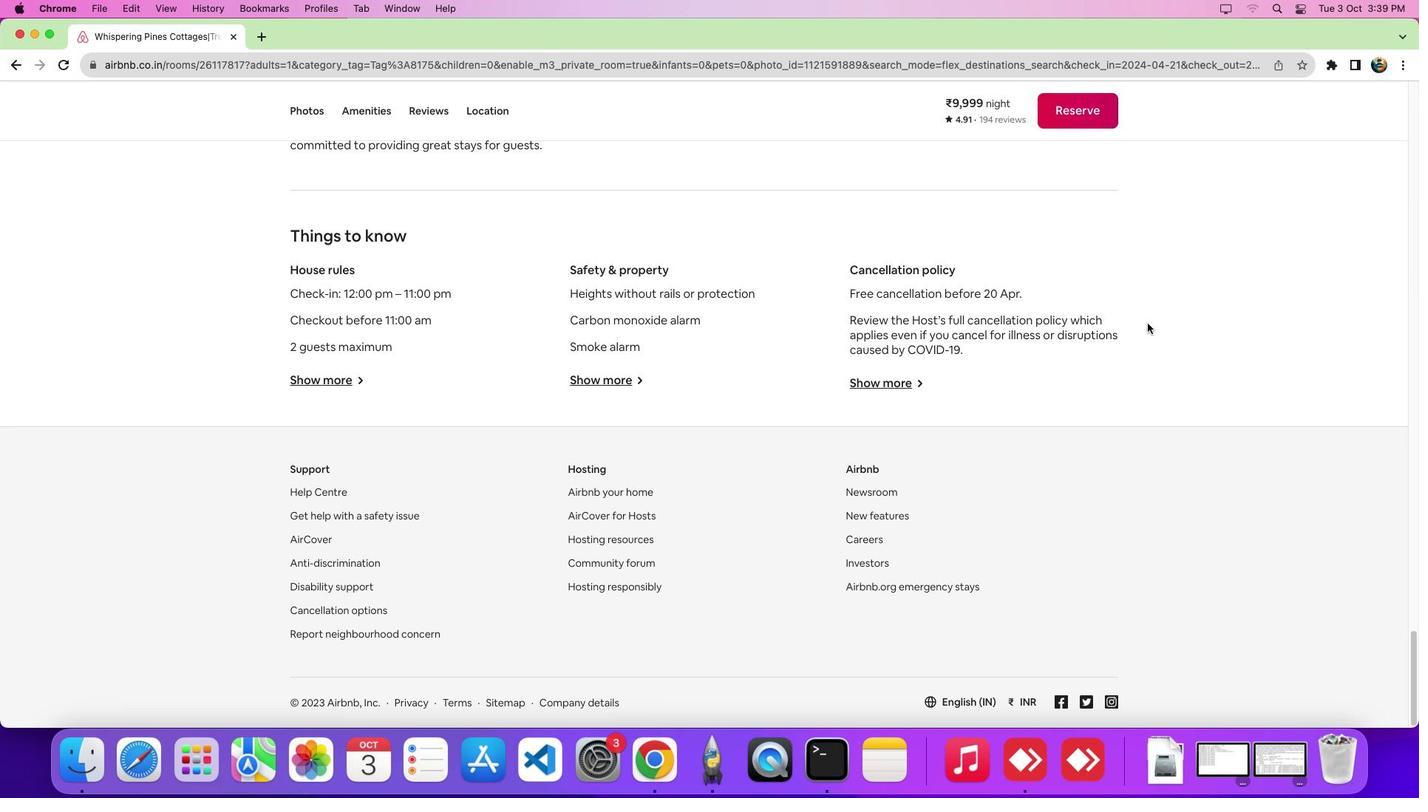 
Action: Mouse scrolled (1147, 323) with delta (0, -5)
Screenshot: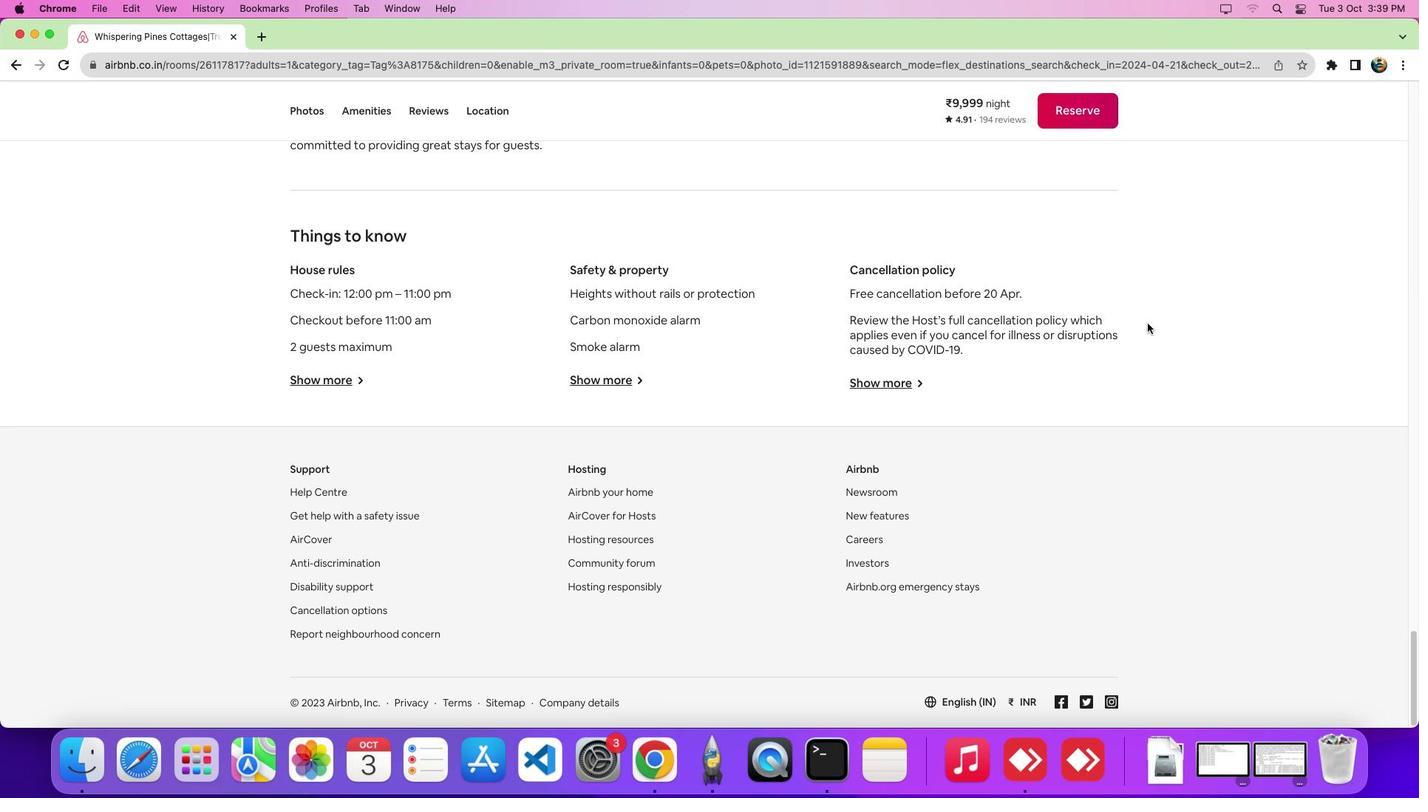 
Action: Mouse moved to (628, 536)
Screenshot: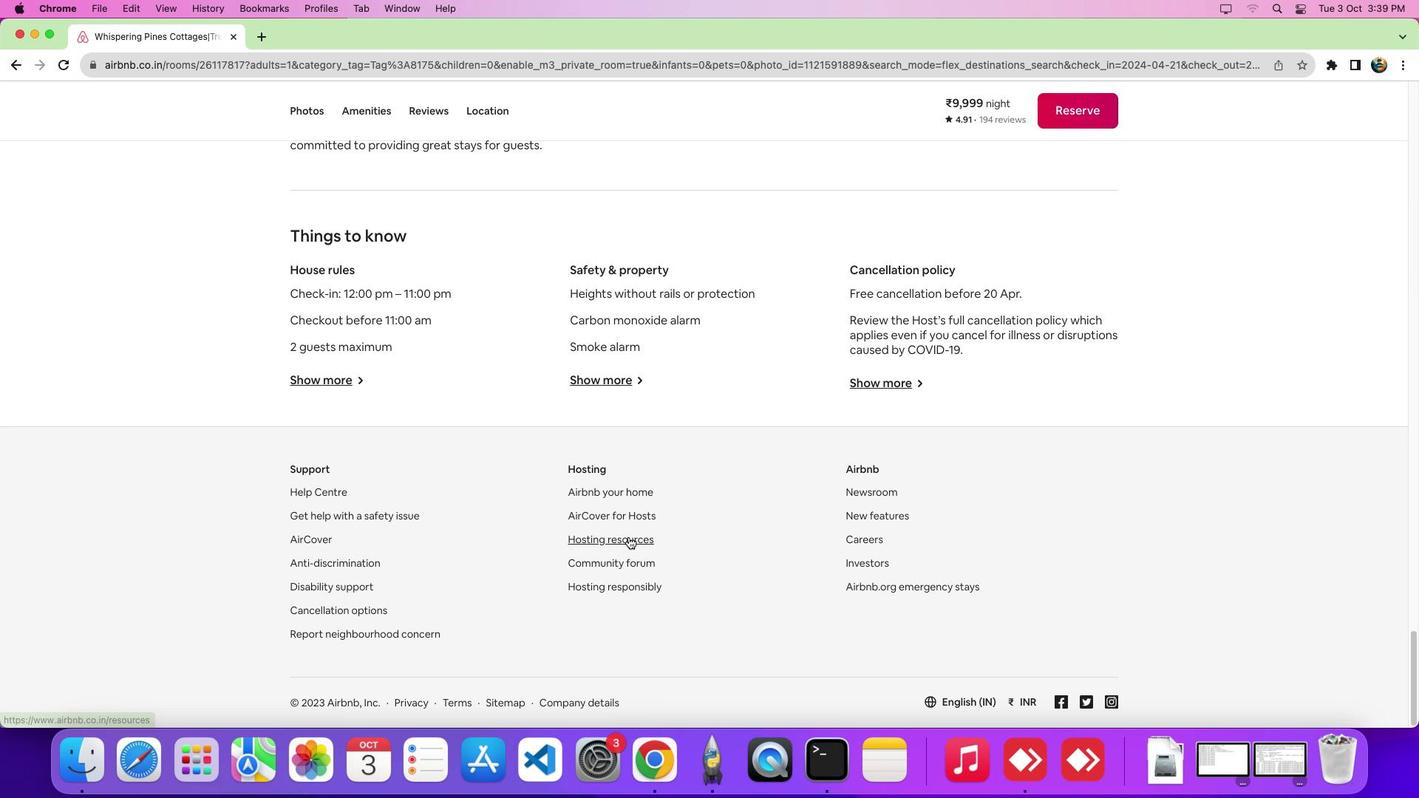 
Action: Mouse pressed left at (628, 536)
Screenshot: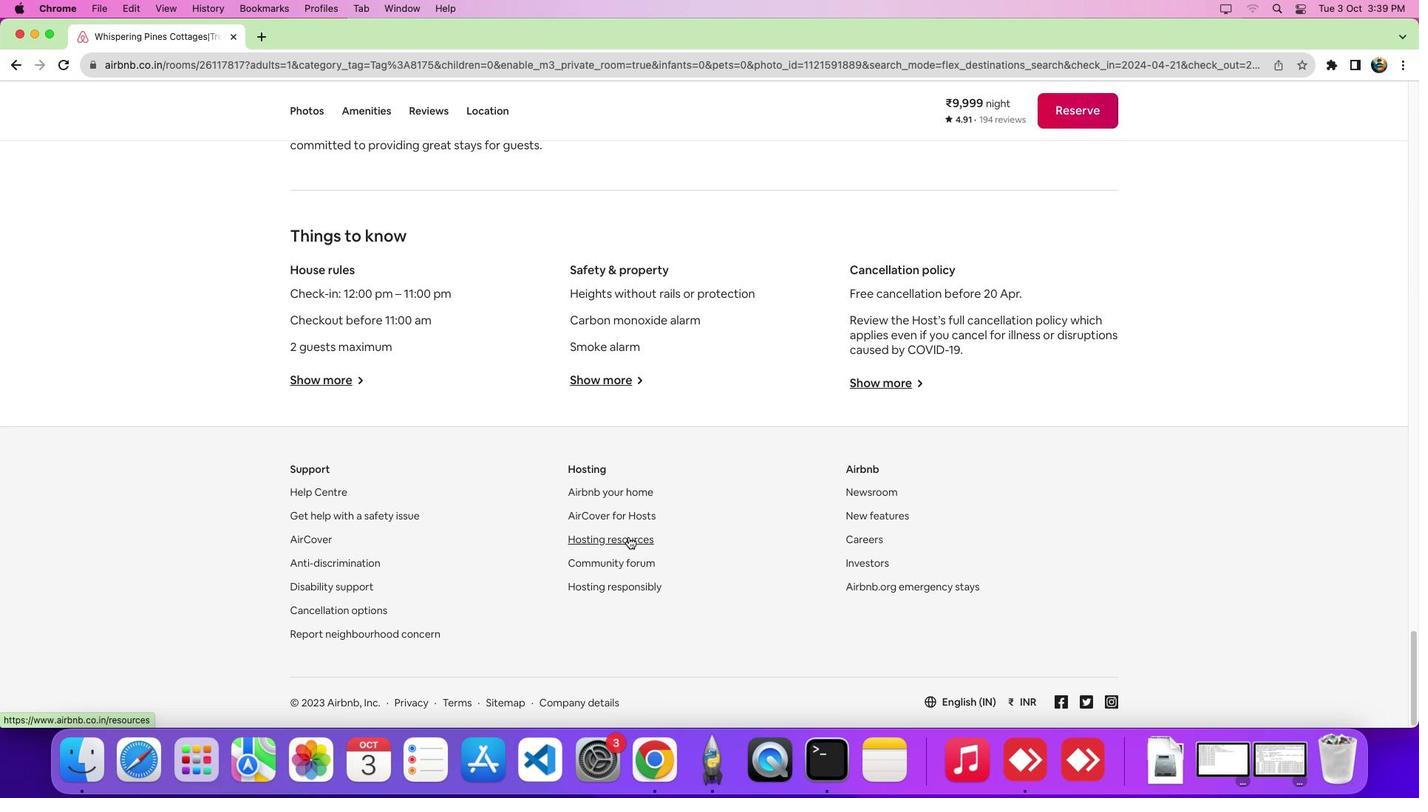 
Action: Mouse moved to (1188, 110)
Screenshot: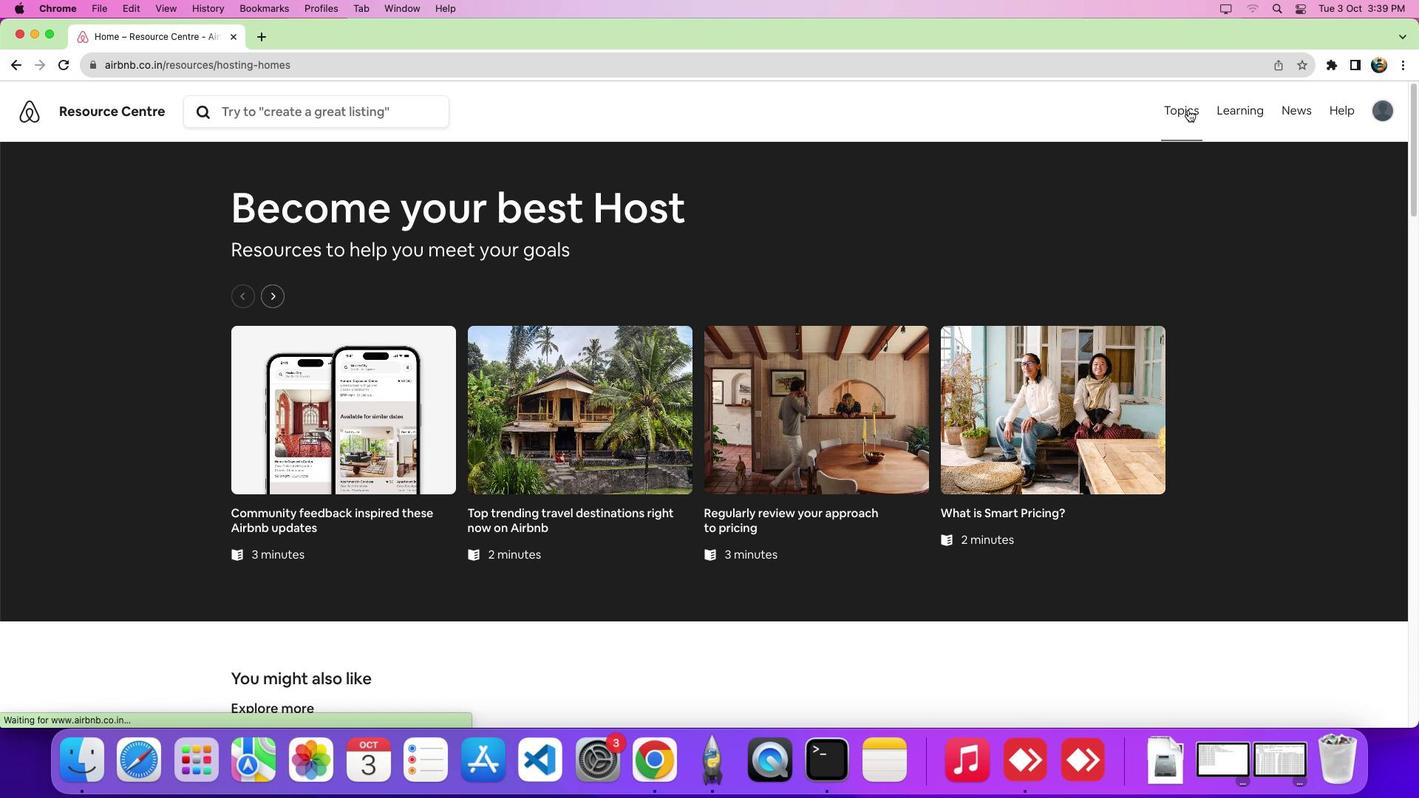 
Action: Mouse pressed left at (1188, 110)
Screenshot: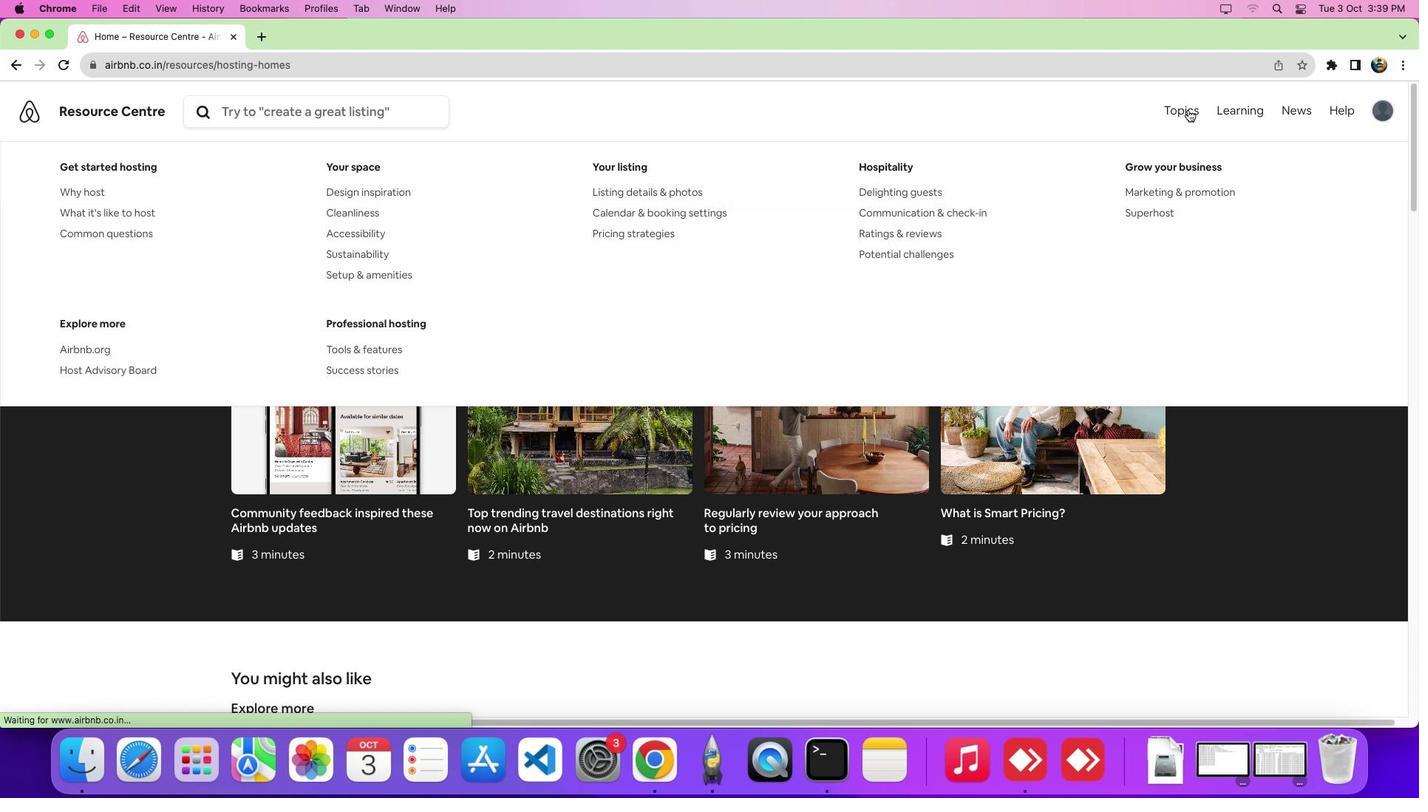 
Action: Mouse moved to (890, 196)
Screenshot: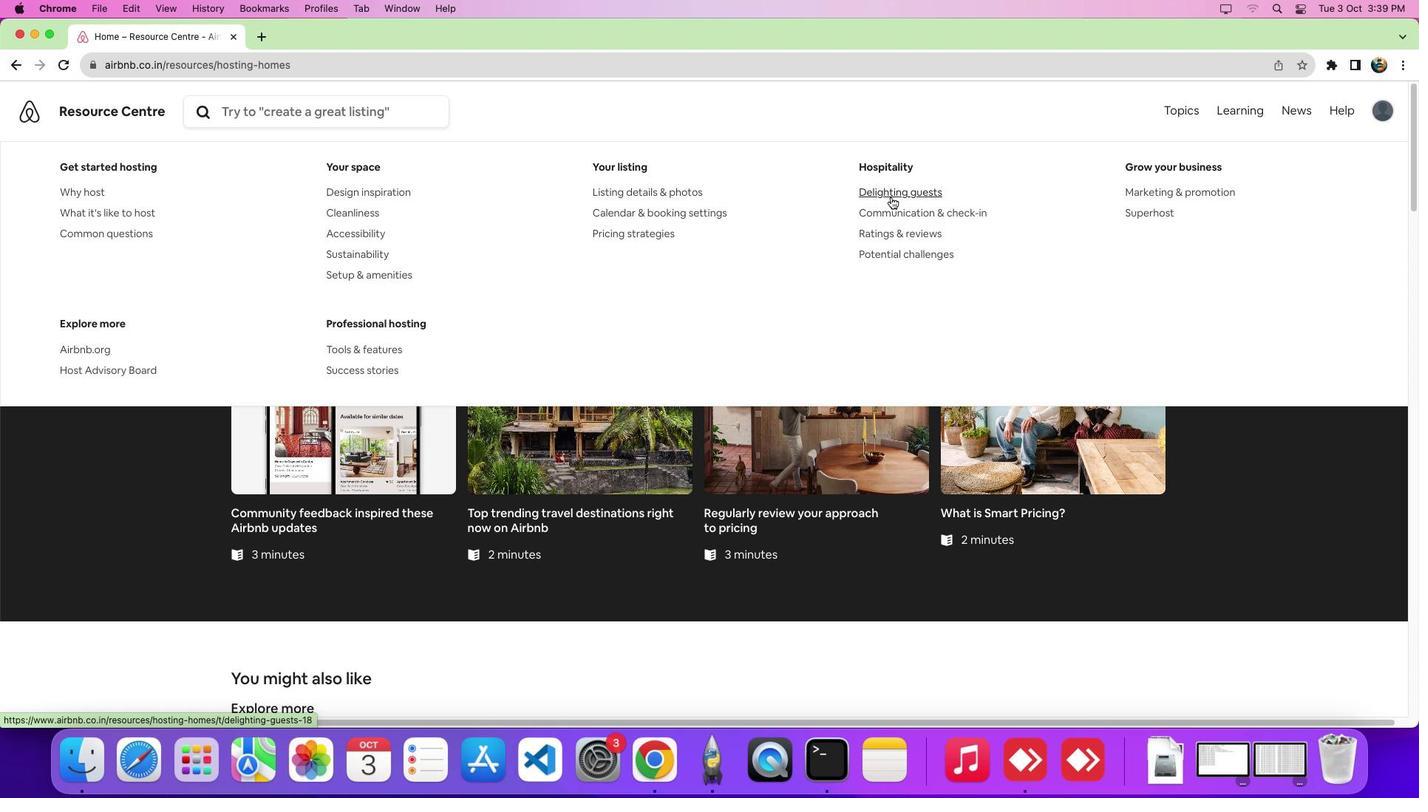 
Action: Mouse pressed left at (890, 196)
Screenshot: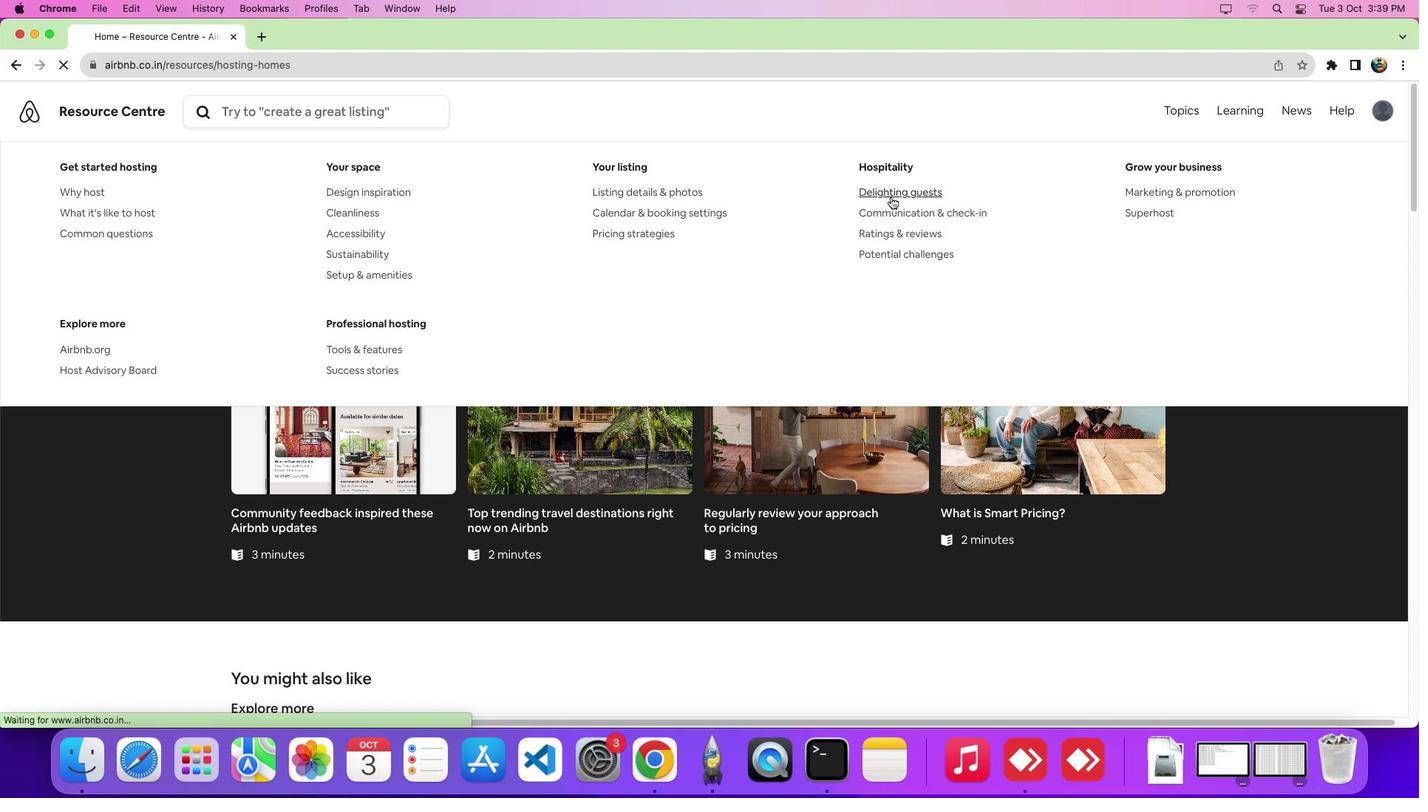 
Action: Mouse moved to (774, 399)
Screenshot: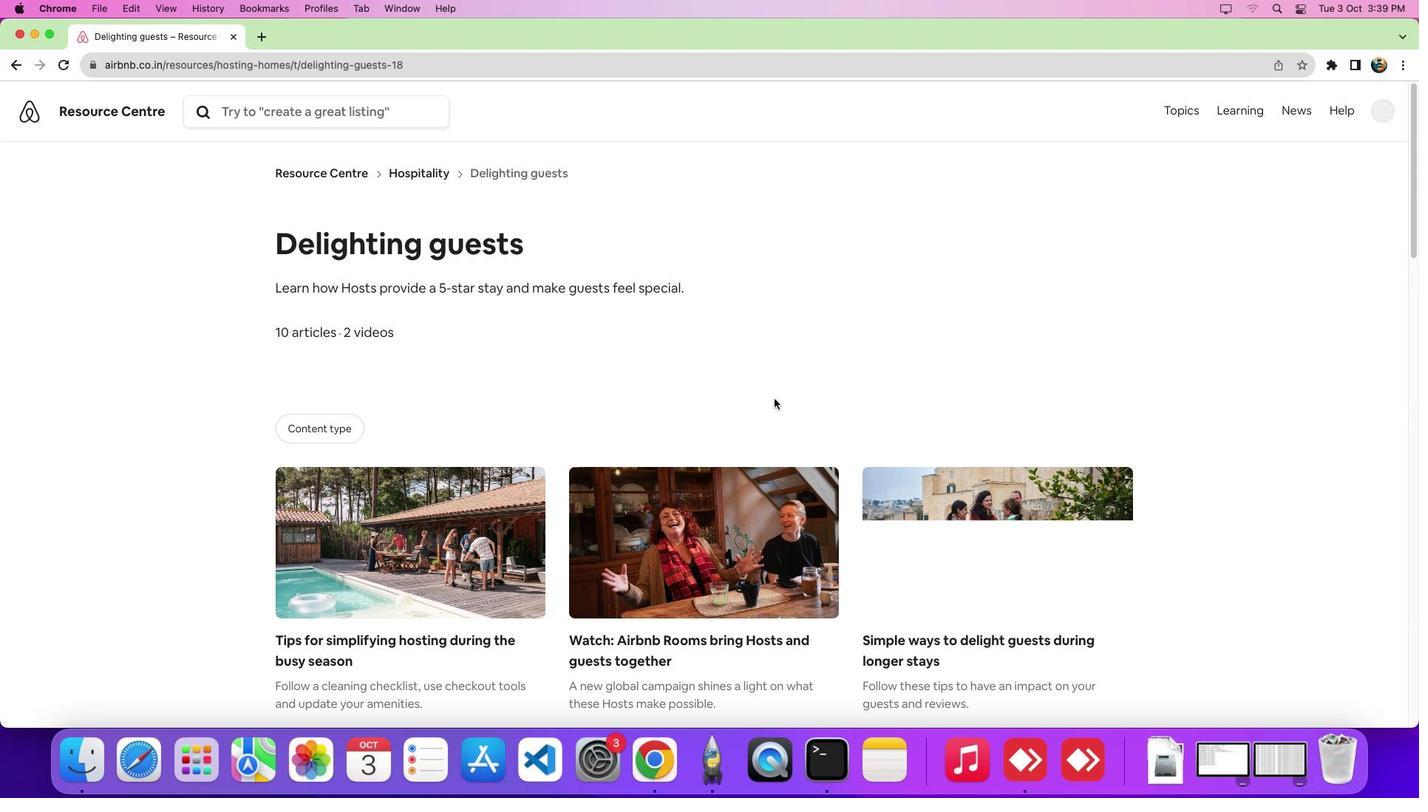 
Action: Mouse scrolled (774, 399) with delta (0, 0)
Screenshot: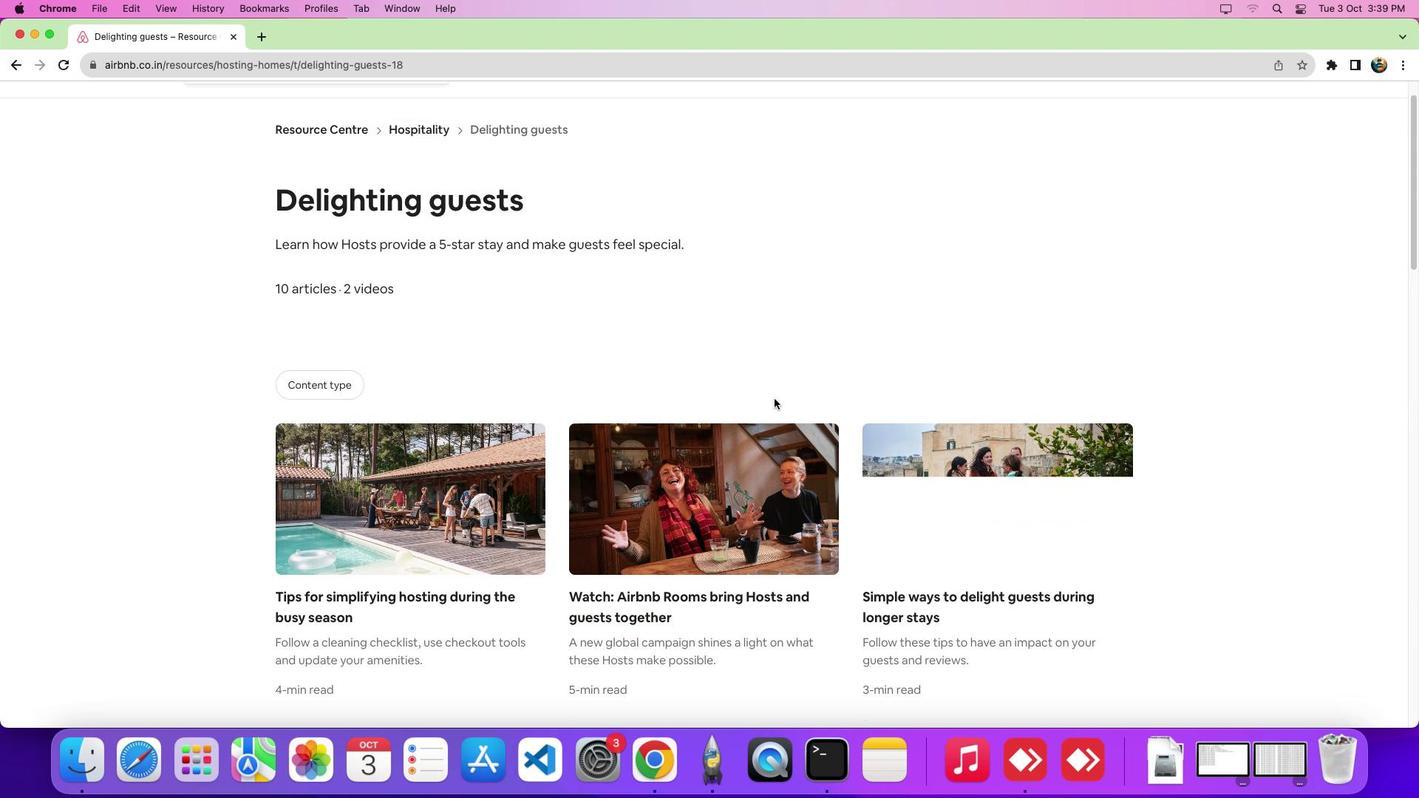 
Action: Mouse scrolled (774, 399) with delta (0, 0)
Screenshot: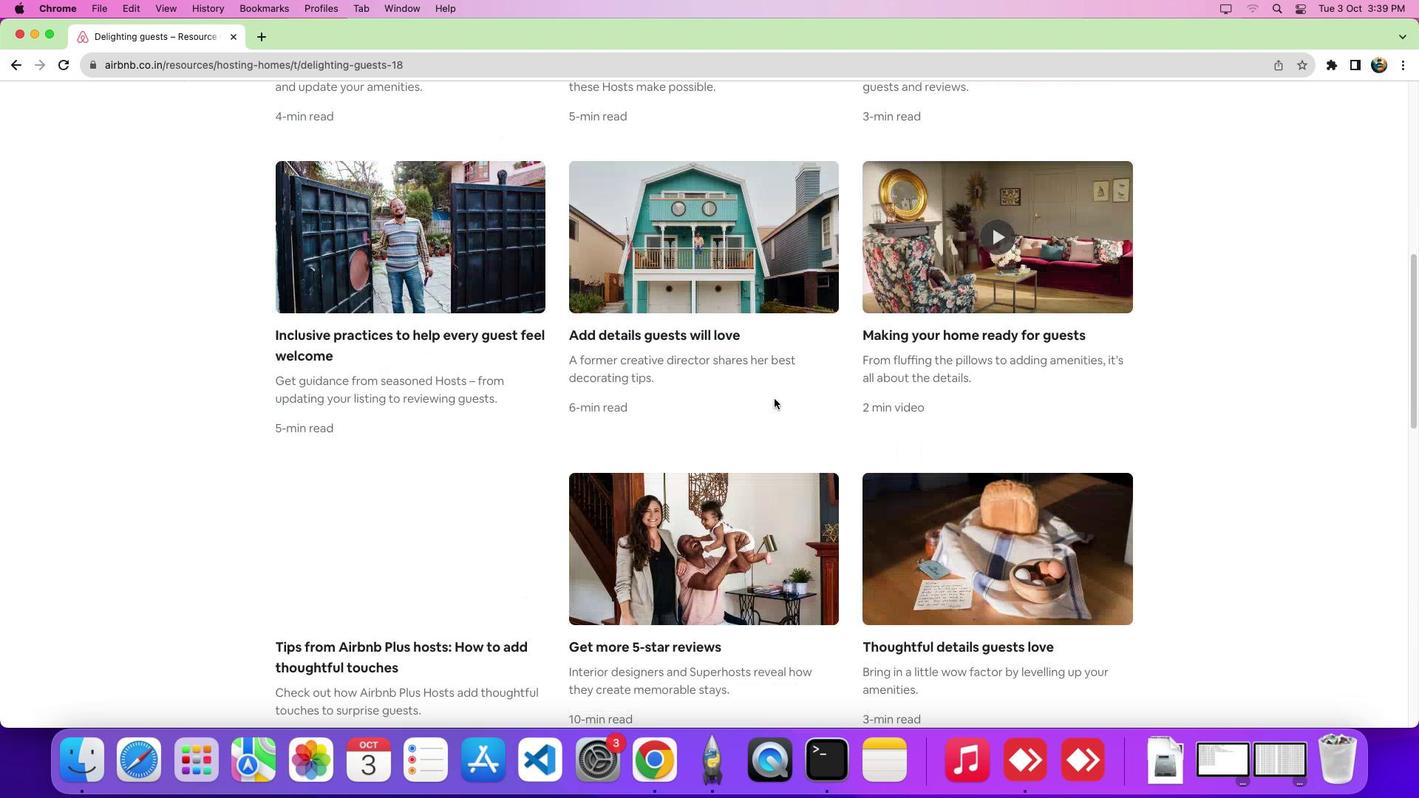 
Action: Mouse scrolled (774, 399) with delta (0, -2)
Screenshot: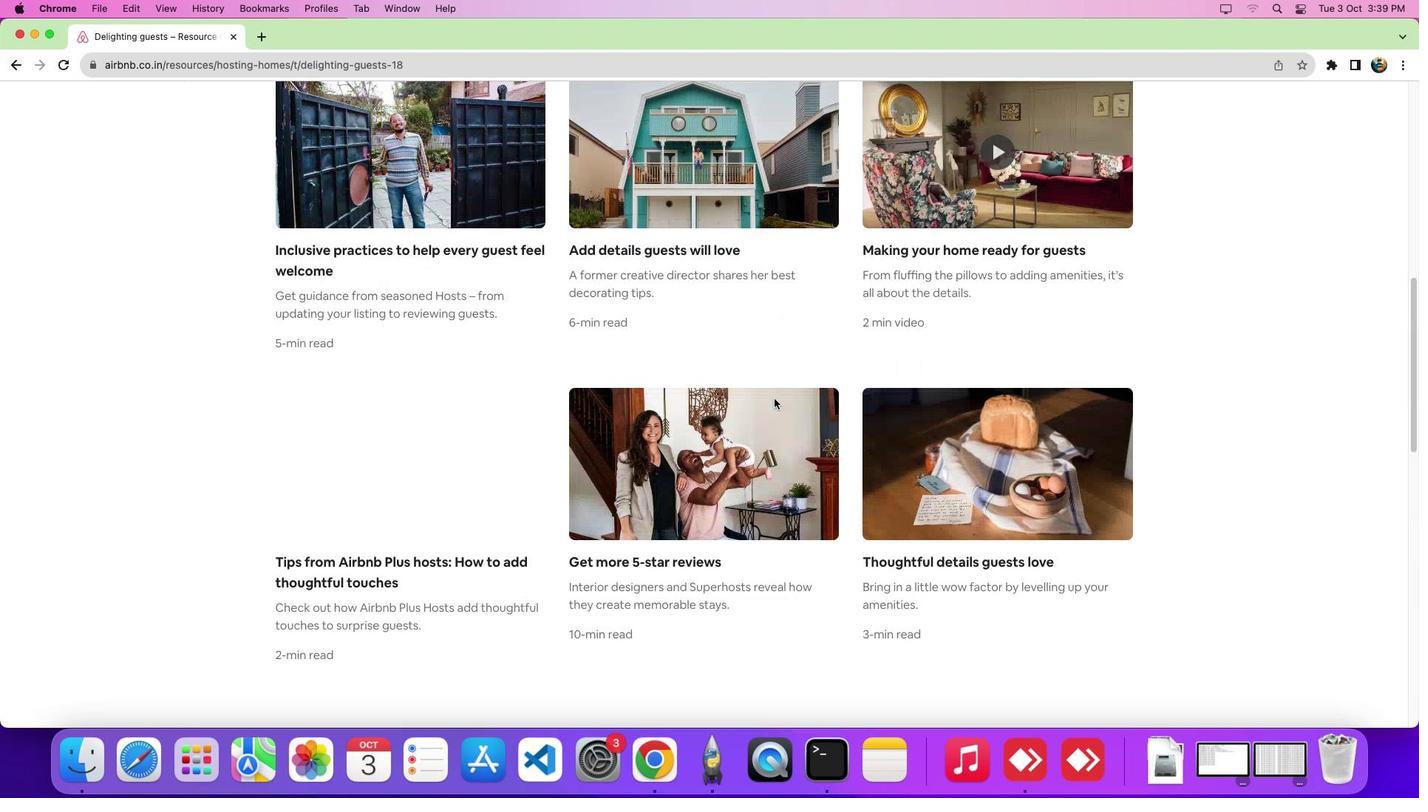 
Action: Mouse scrolled (774, 399) with delta (0, -5)
Screenshot: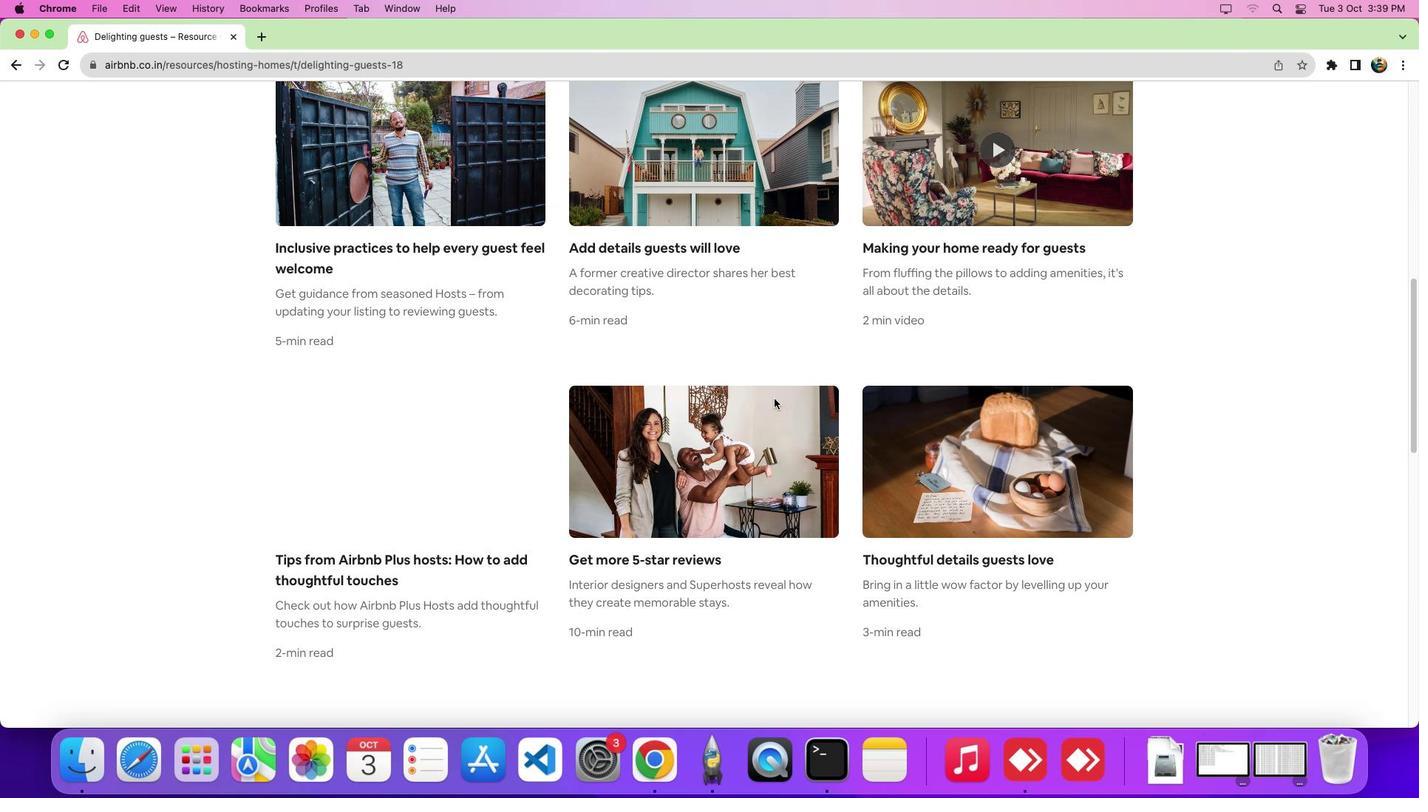 
Action: Mouse scrolled (774, 399) with delta (0, -7)
Screenshot: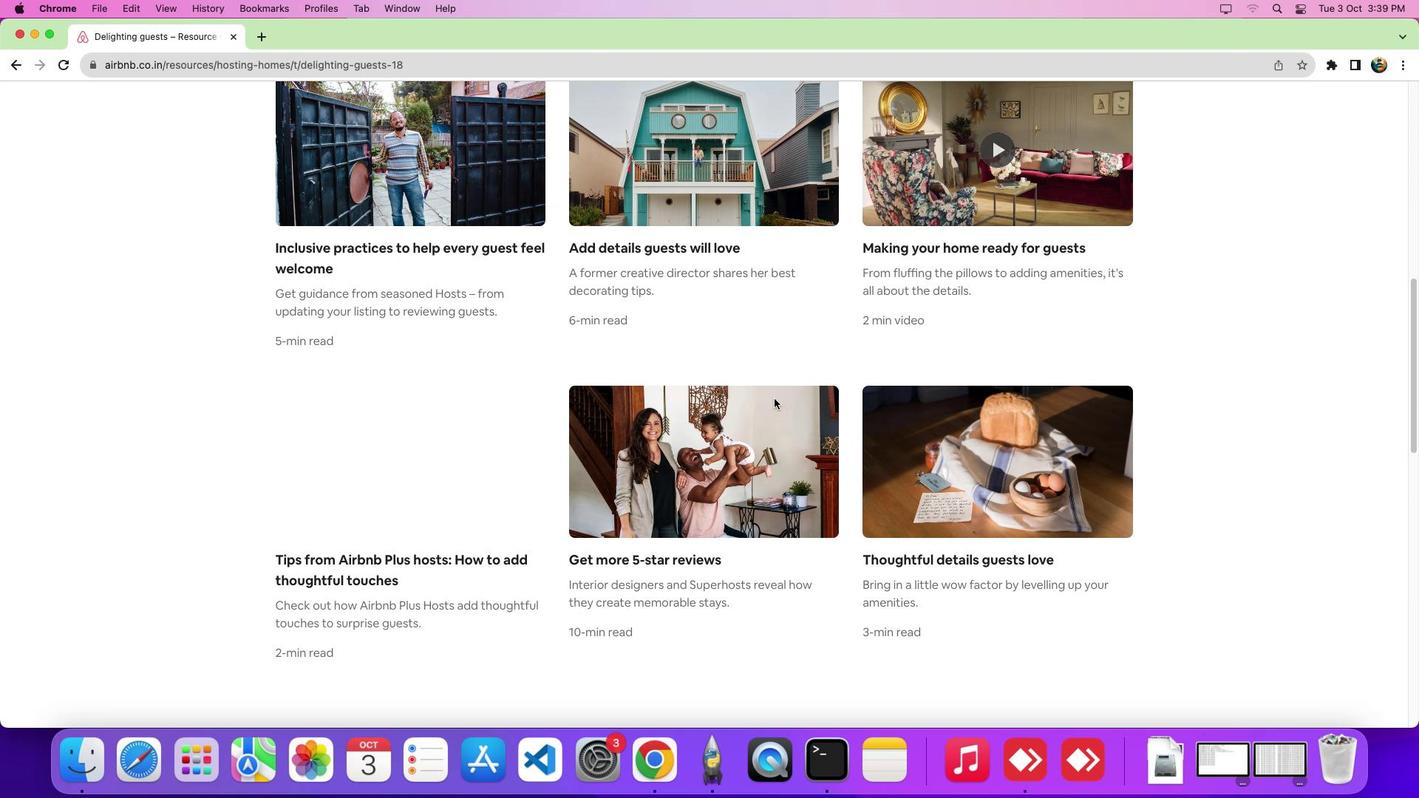 
Action: Mouse scrolled (774, 399) with delta (0, 0)
Screenshot: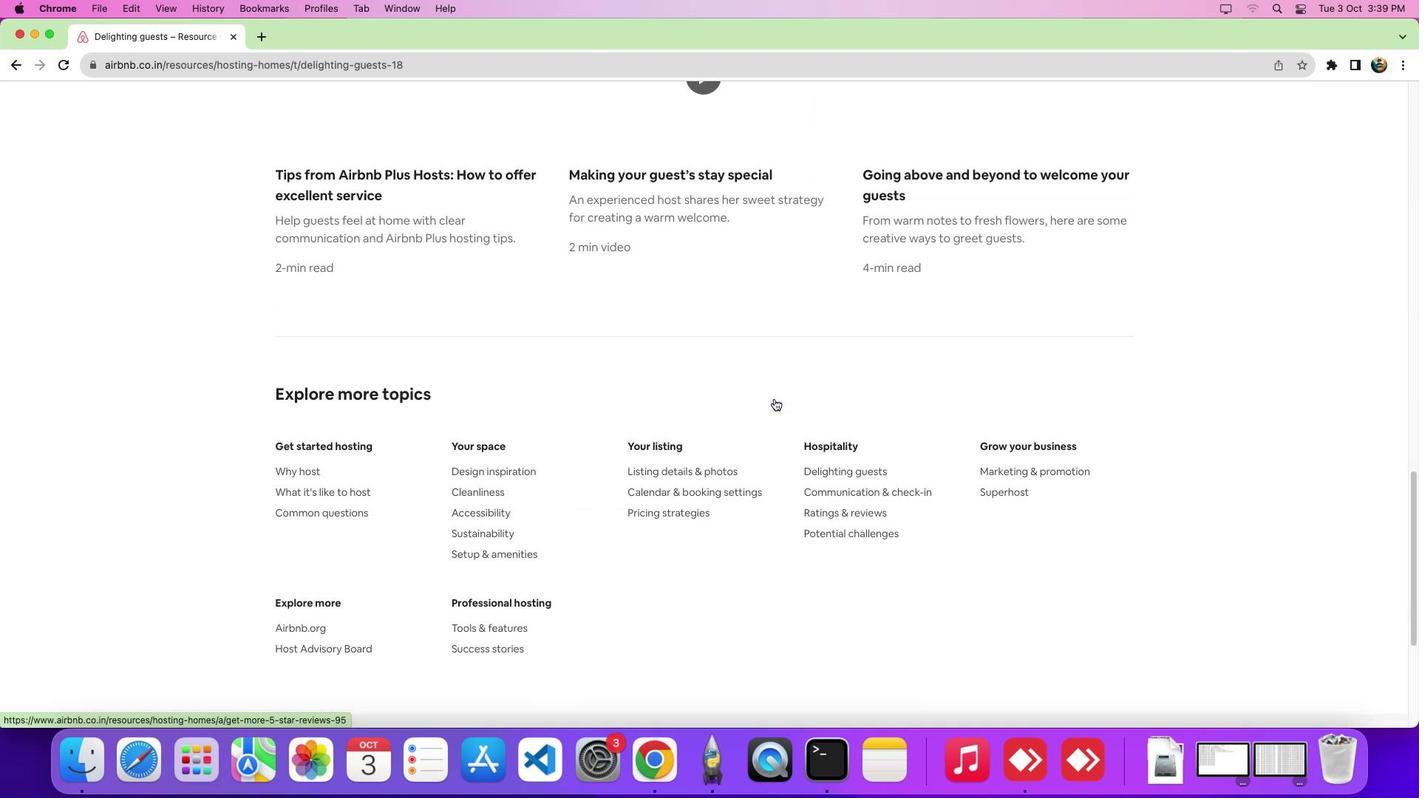 
Action: Mouse scrolled (774, 399) with delta (0, -1)
Screenshot: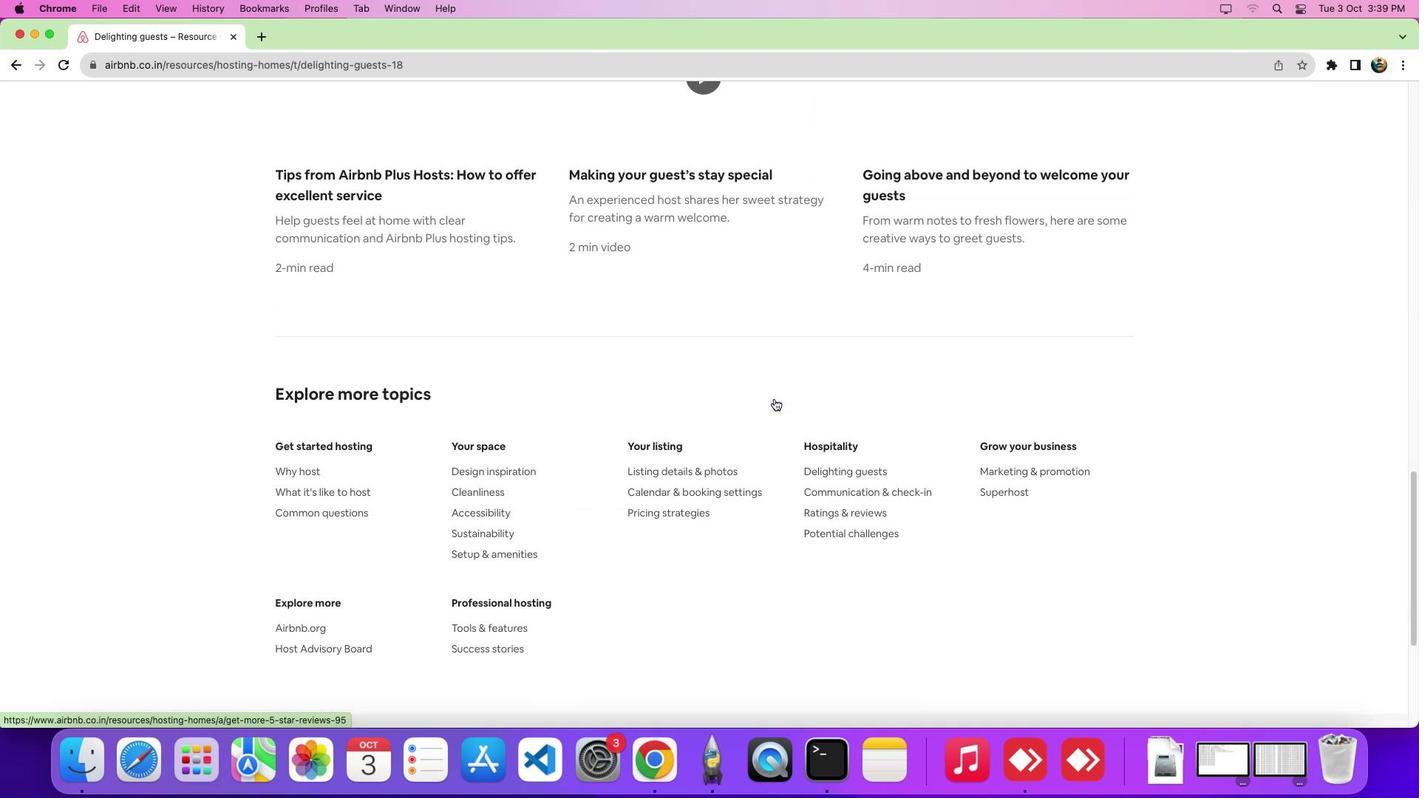 
Action: Mouse scrolled (774, 399) with delta (0, -5)
Screenshot: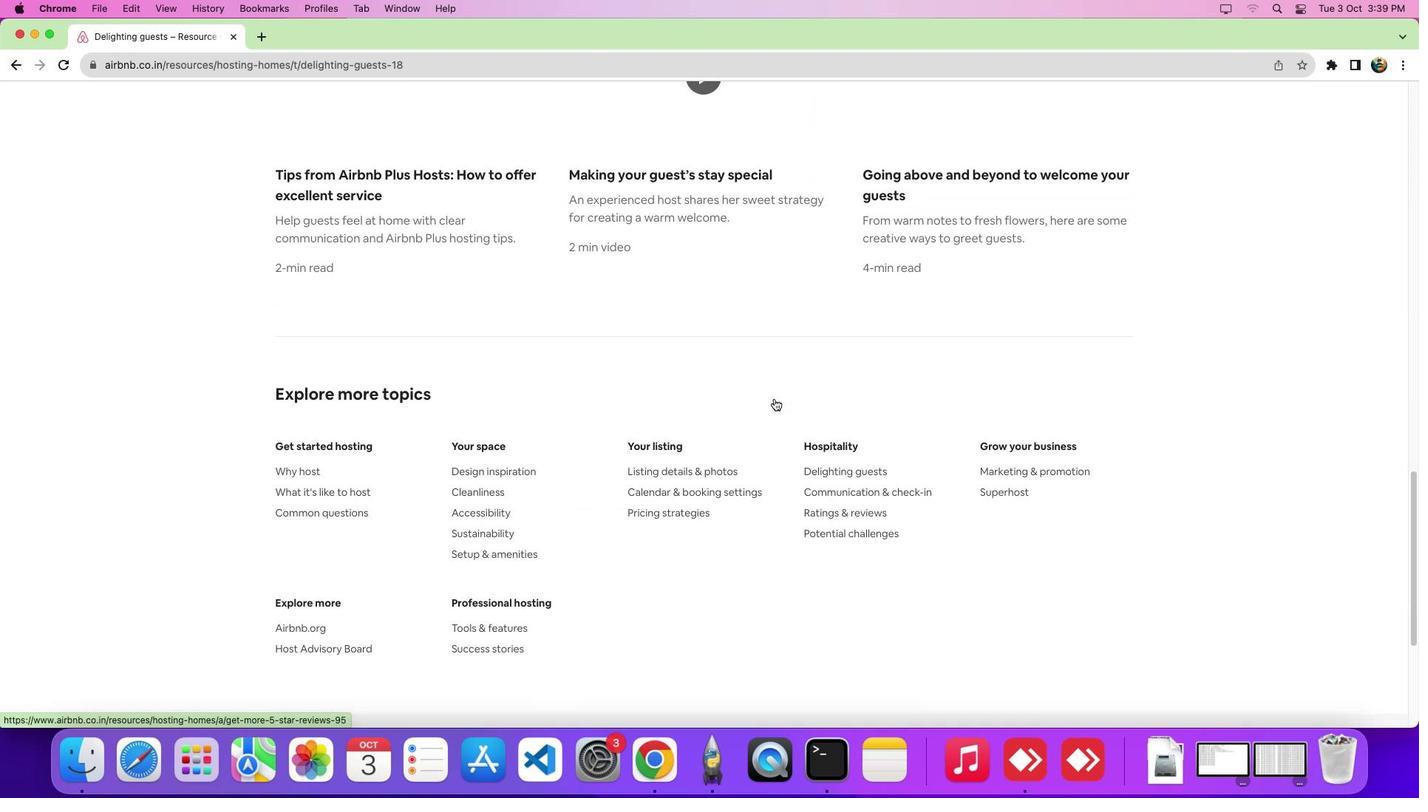 
Action: Mouse scrolled (774, 399) with delta (0, -8)
Screenshot: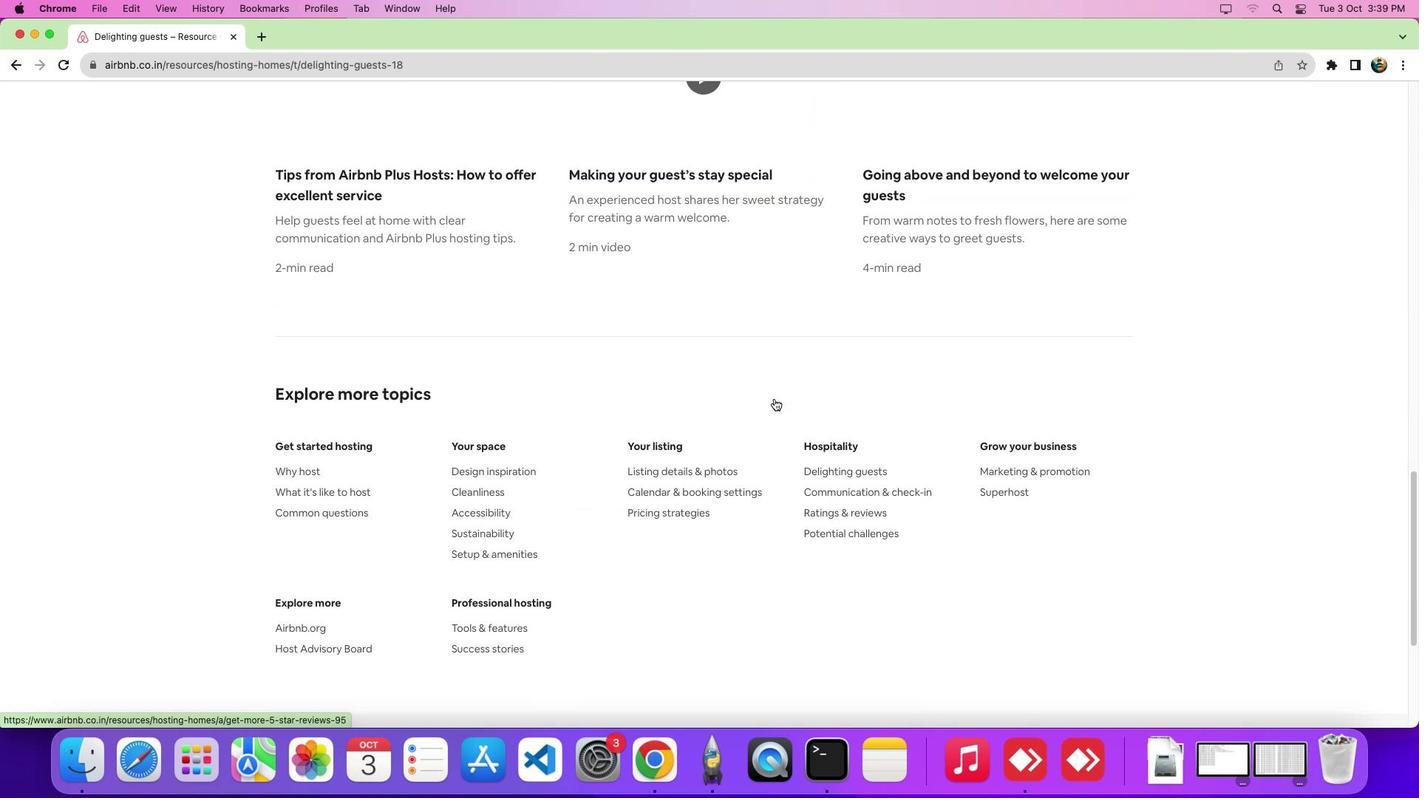 
Action: Mouse moved to (774, 394)
Screenshot: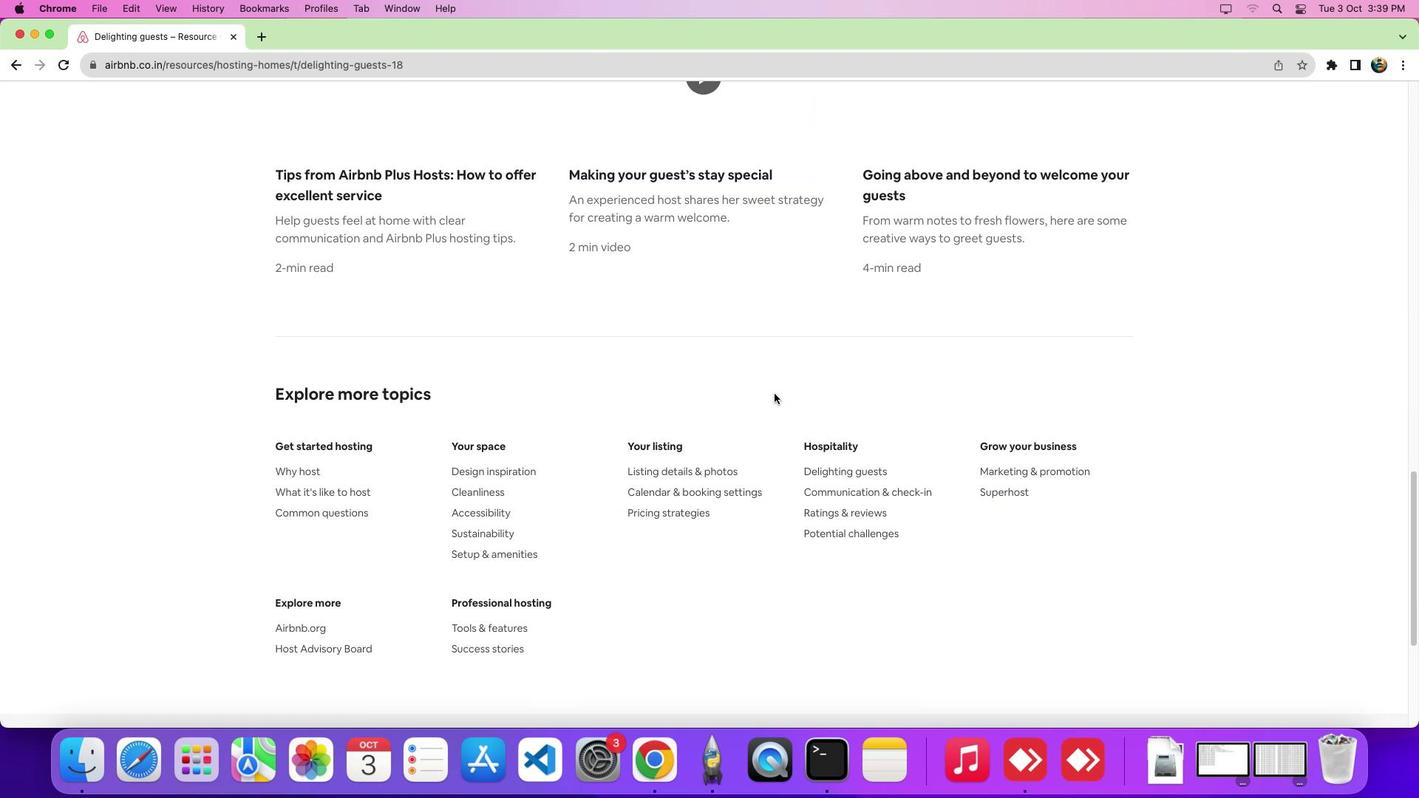
